 Task: Find connections with filter location Tavernes de la Valldigna with filter topic #Managementconsultingwith filter profile language French with filter current company V-Guard with filter school St Joseph's College of Commerce (Autonomous) with filter industry Telecommunications Carriers with filter service category Print Design with filter keywords title Artificial Intelligence Engineer
Action: Mouse moved to (480, 63)
Screenshot: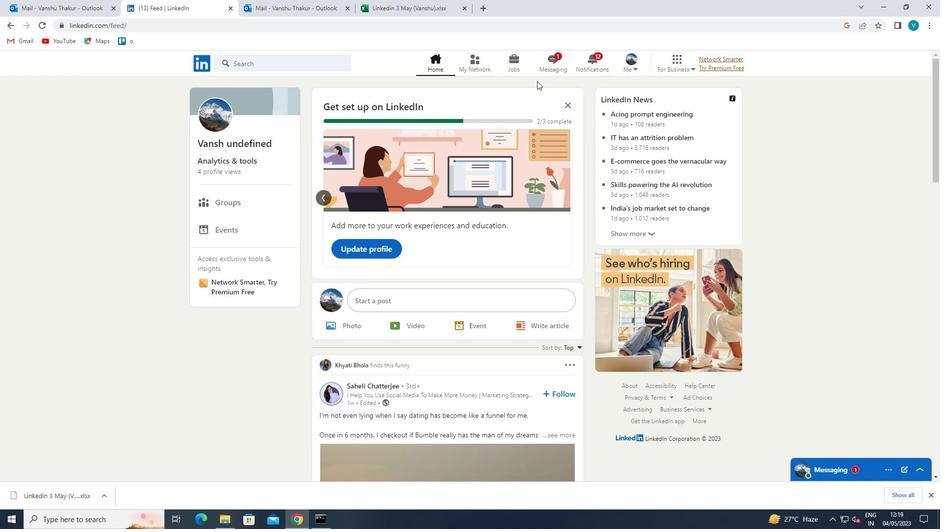 
Action: Mouse pressed left at (480, 63)
Screenshot: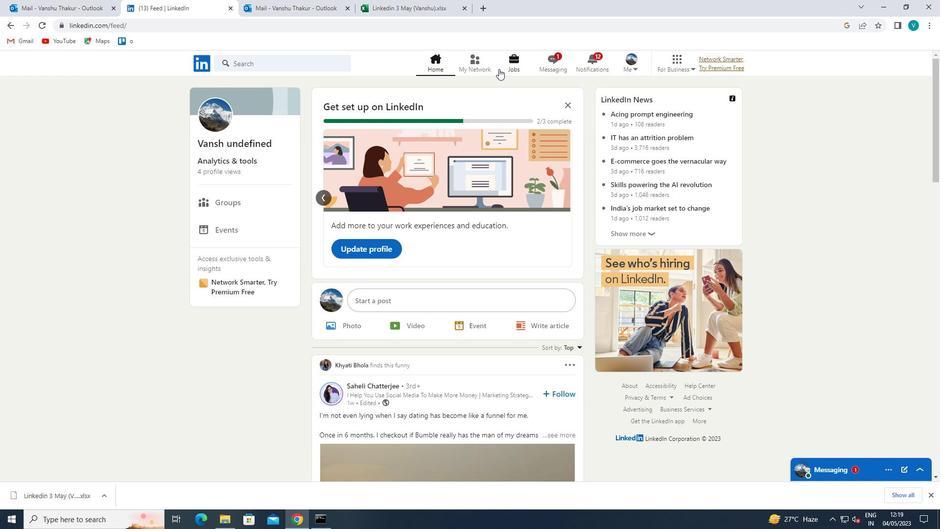 
Action: Mouse moved to (298, 123)
Screenshot: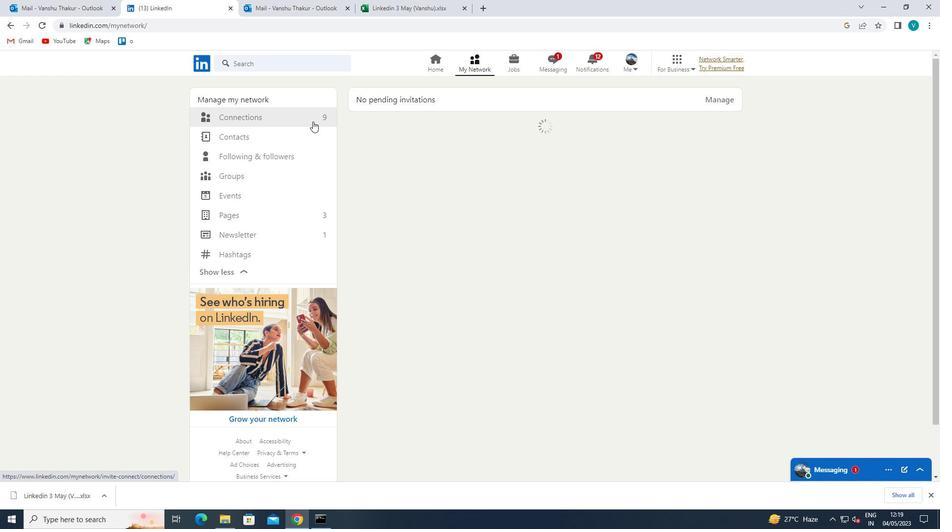 
Action: Mouse pressed left at (298, 123)
Screenshot: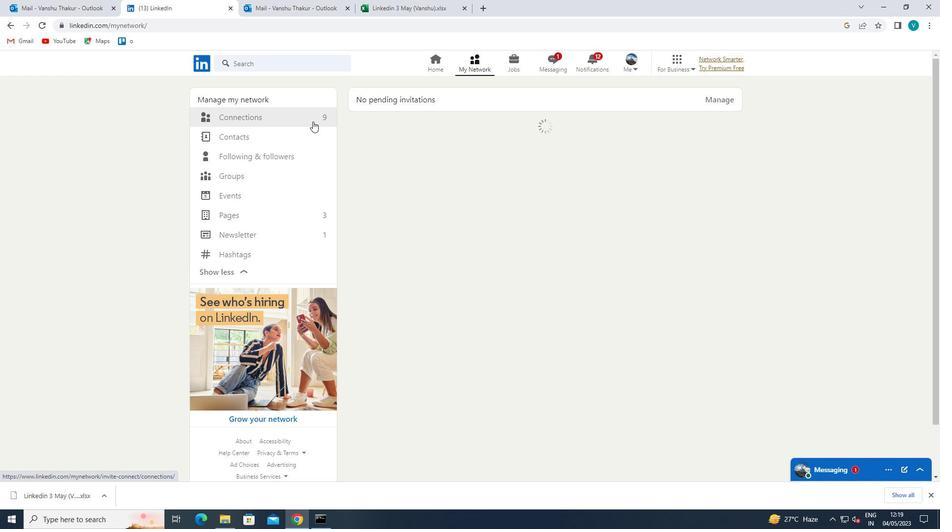 
Action: Mouse moved to (288, 123)
Screenshot: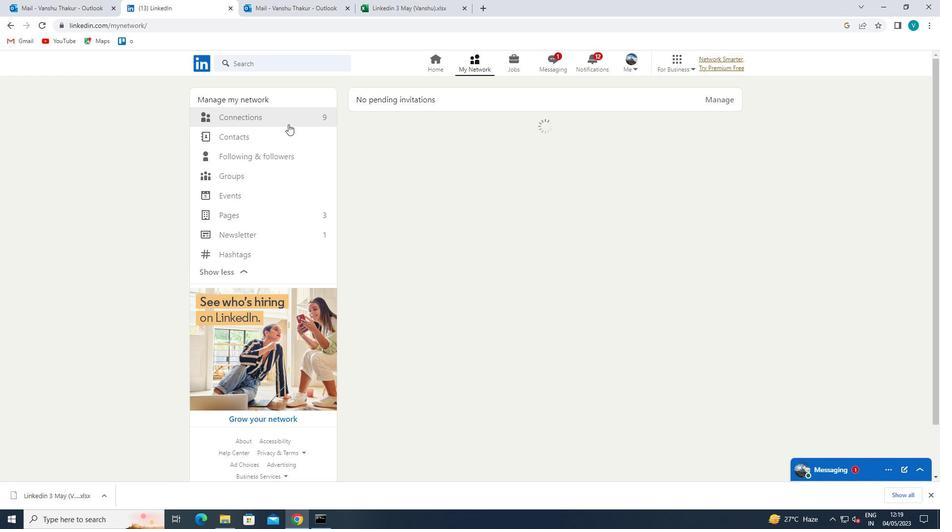 
Action: Mouse pressed left at (288, 123)
Screenshot: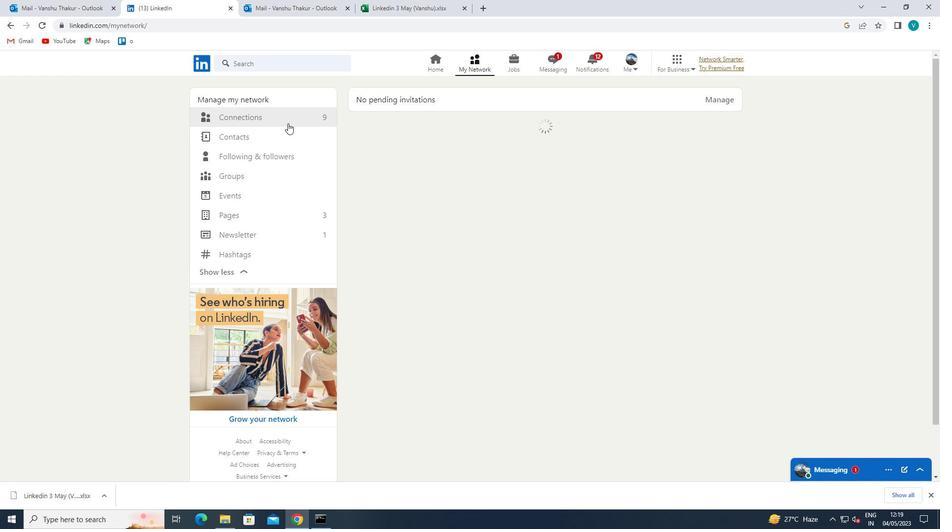 
Action: Mouse moved to (282, 119)
Screenshot: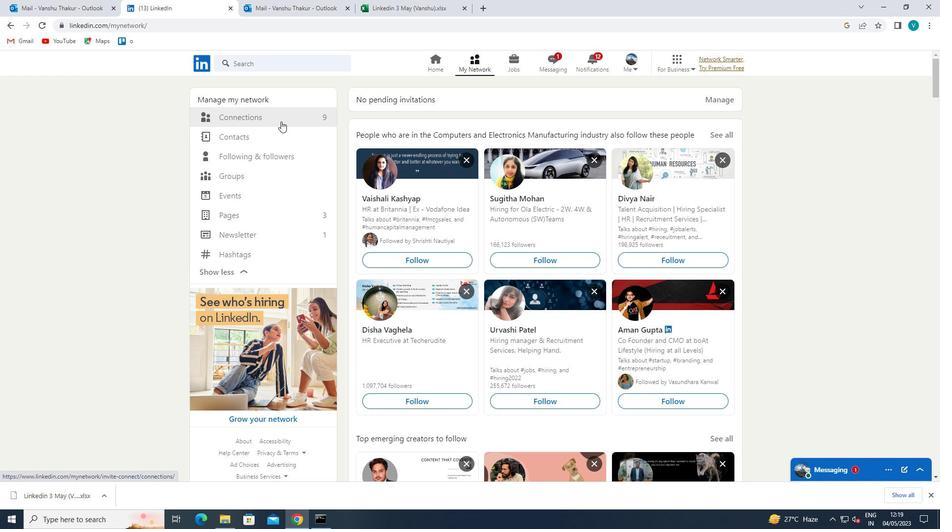 
Action: Mouse pressed left at (282, 119)
Screenshot: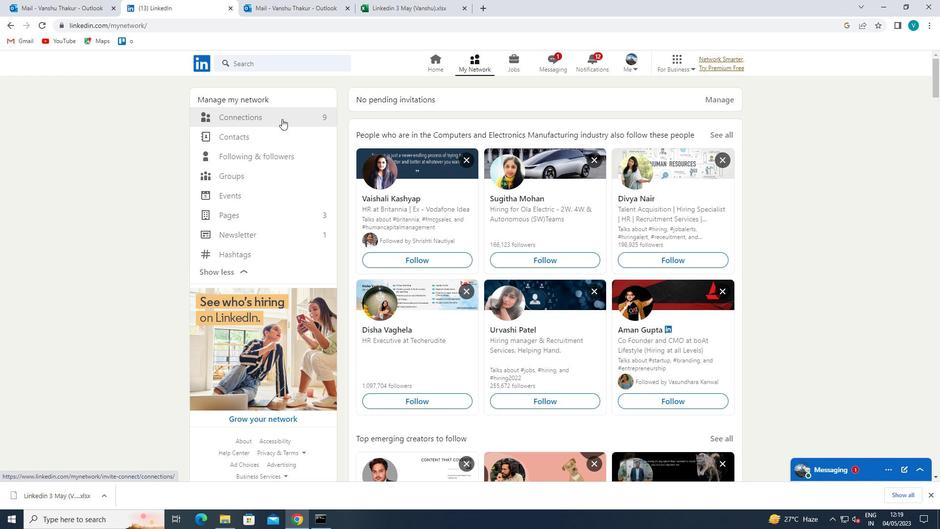 
Action: Mouse moved to (542, 111)
Screenshot: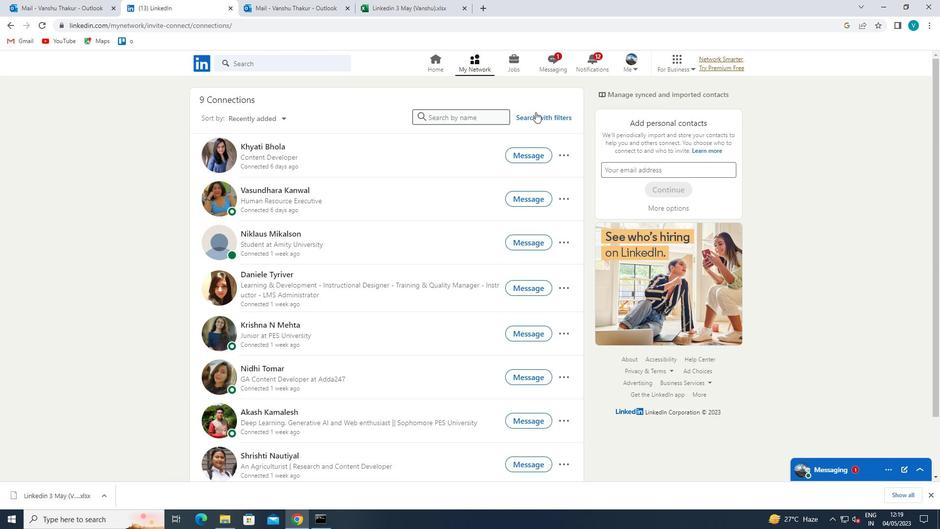 
Action: Mouse pressed left at (542, 111)
Screenshot: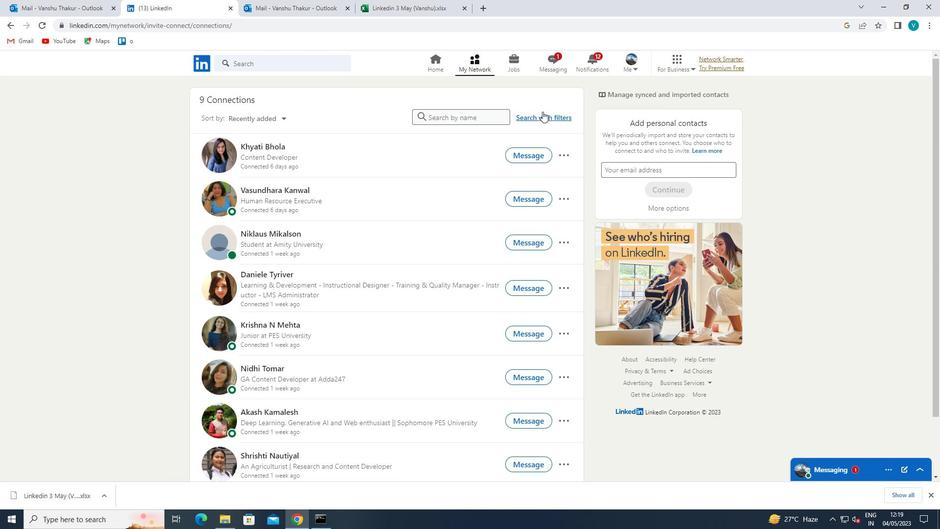 
Action: Mouse moved to (545, 114)
Screenshot: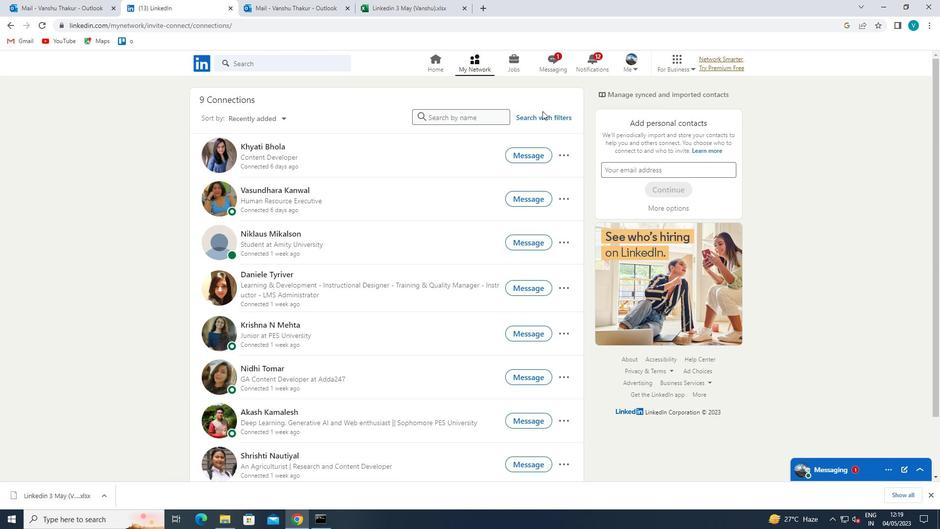 
Action: Mouse pressed left at (545, 114)
Screenshot: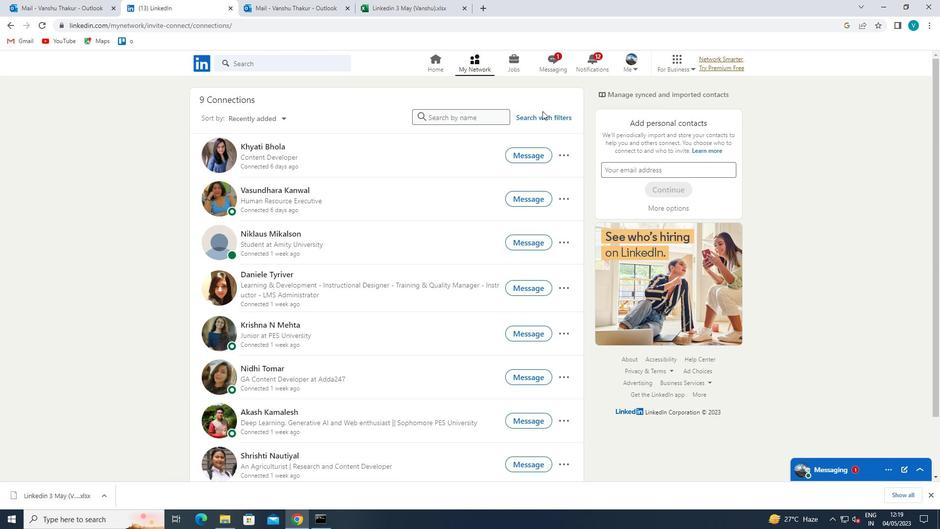
Action: Mouse moved to (479, 89)
Screenshot: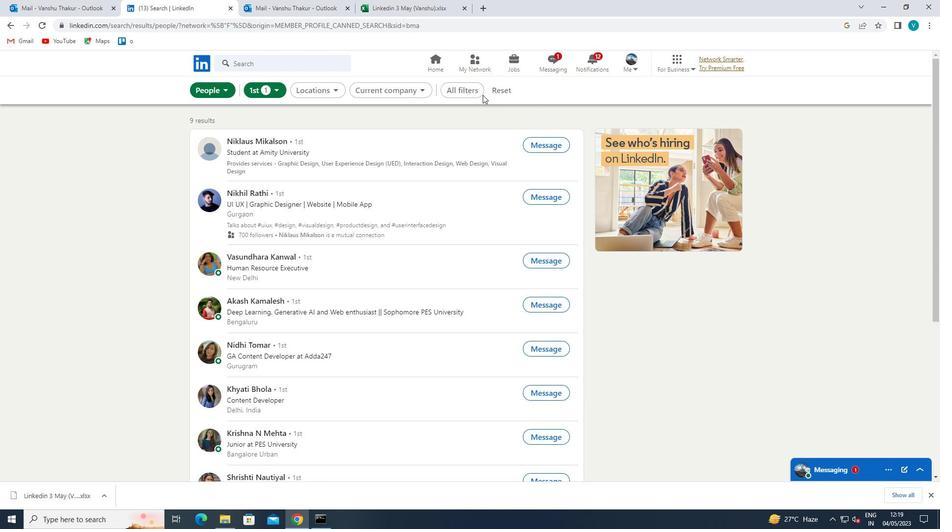 
Action: Mouse pressed left at (479, 89)
Screenshot: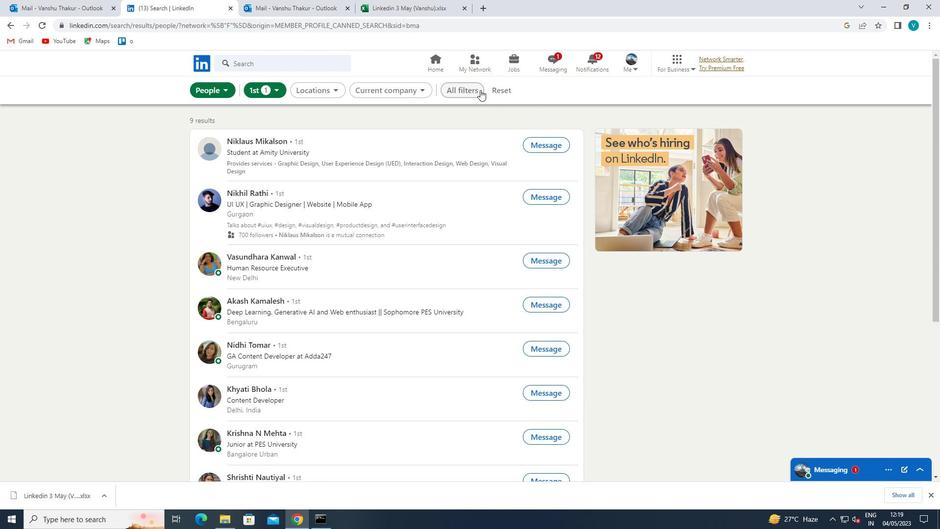 
Action: Mouse moved to (782, 227)
Screenshot: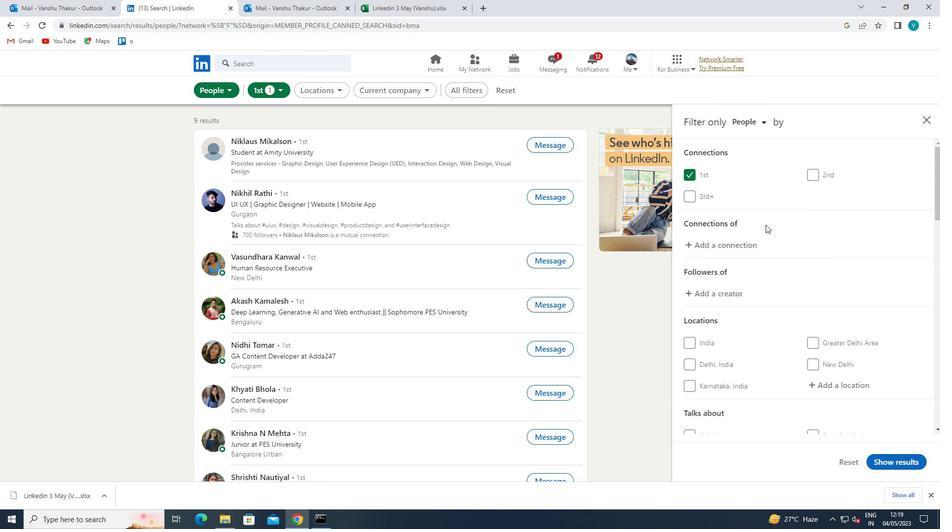 
Action: Mouse scrolled (782, 227) with delta (0, 0)
Screenshot: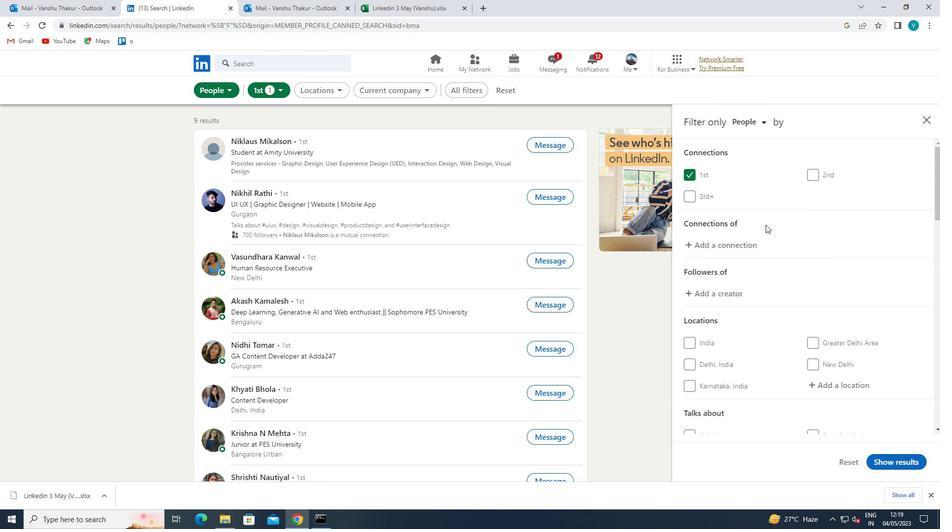 
Action: Mouse moved to (782, 228)
Screenshot: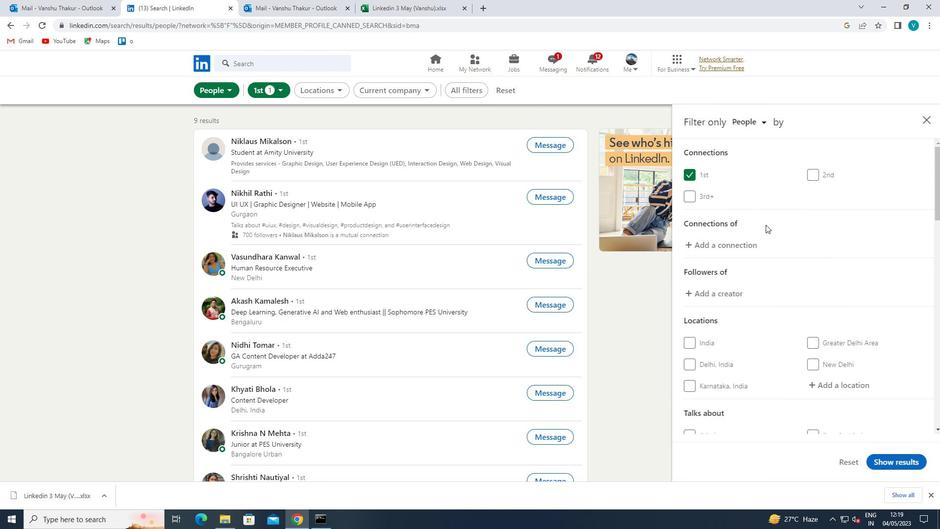 
Action: Mouse scrolled (782, 227) with delta (0, 0)
Screenshot: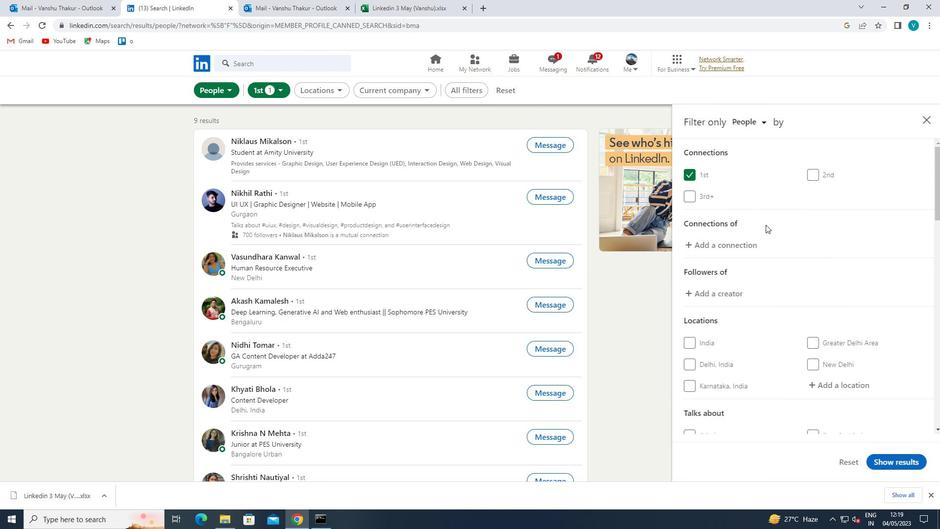 
Action: Mouse moved to (839, 287)
Screenshot: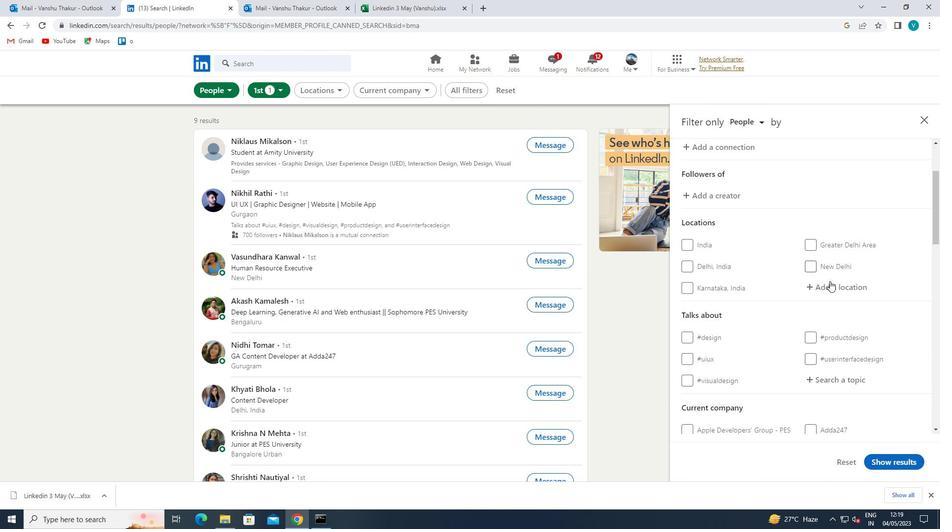 
Action: Mouse pressed left at (839, 287)
Screenshot: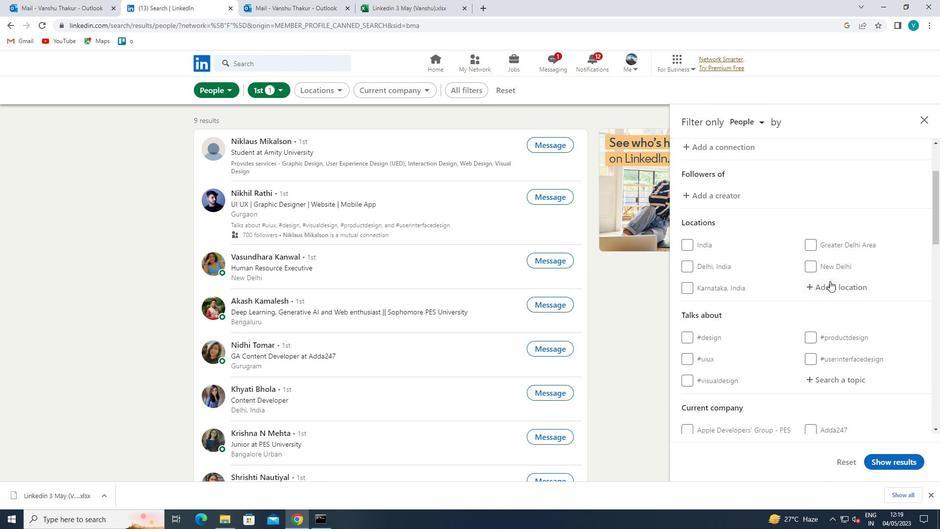 
Action: Mouse moved to (802, 286)
Screenshot: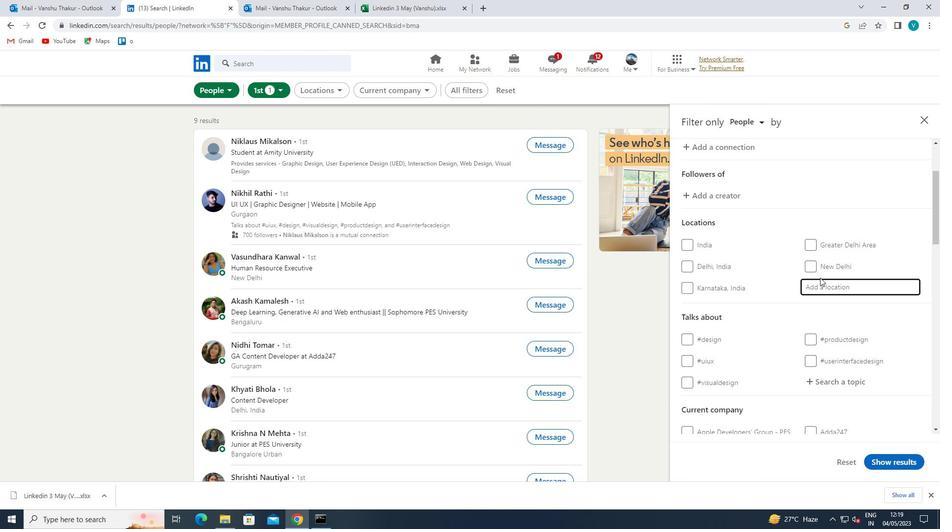 
Action: Key pressed <Key.shift>TAVERNES
Screenshot: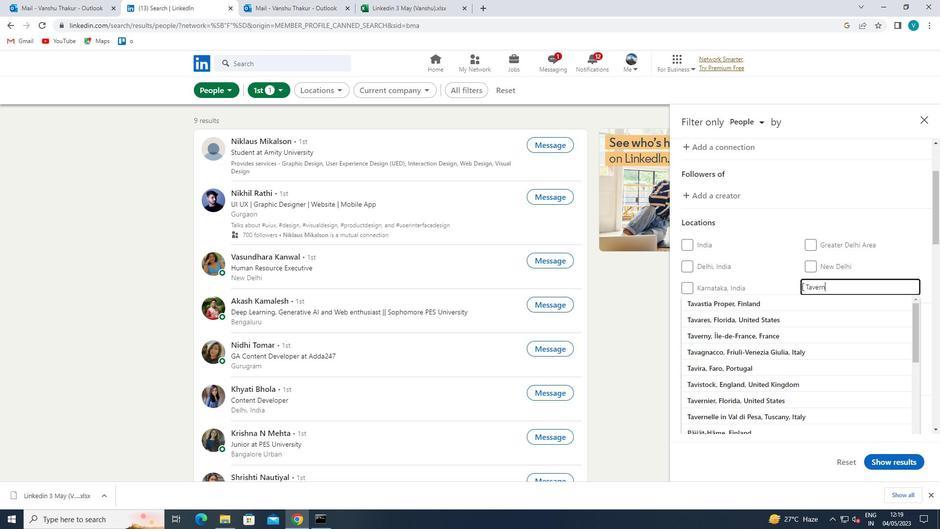 
Action: Mouse moved to (801, 286)
Screenshot: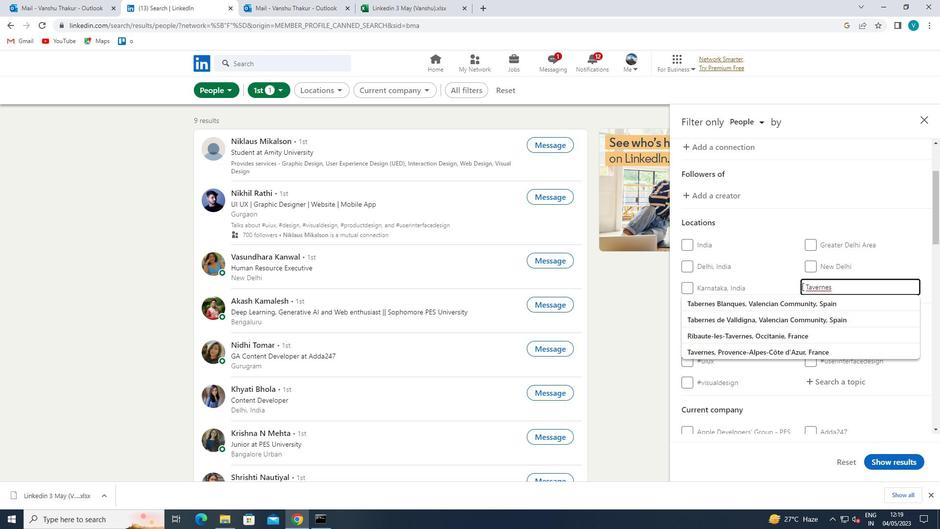 
Action: Key pressed <Key.space>DE<Key.space>LA<Key.space>
Screenshot: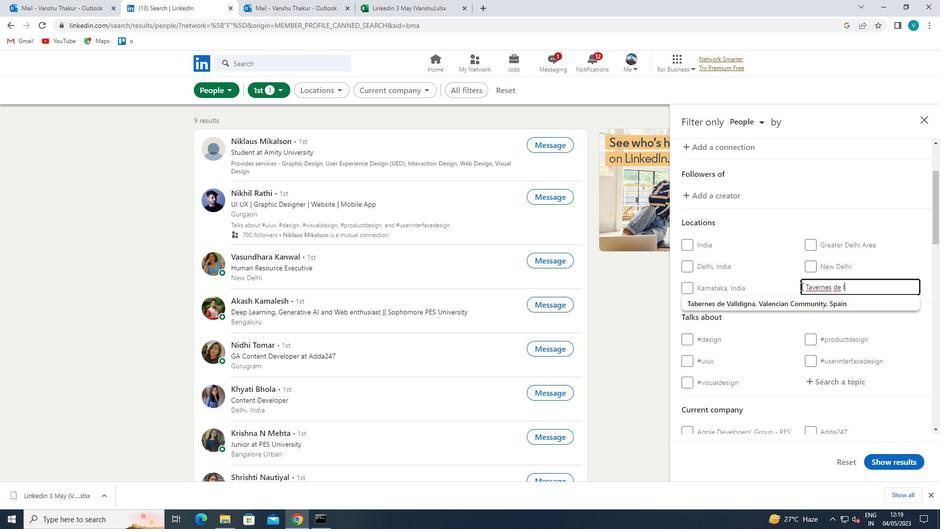 
Action: Mouse moved to (840, 303)
Screenshot: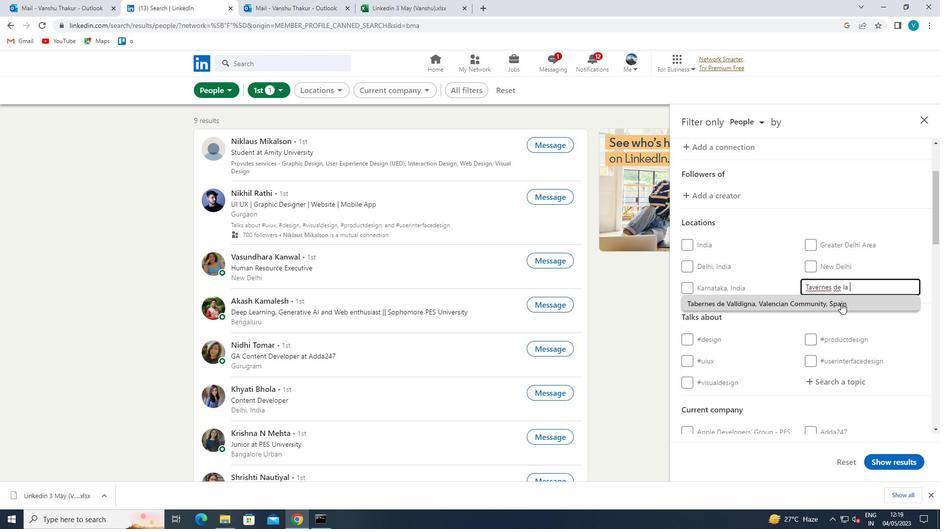
Action: Mouse pressed left at (840, 303)
Screenshot: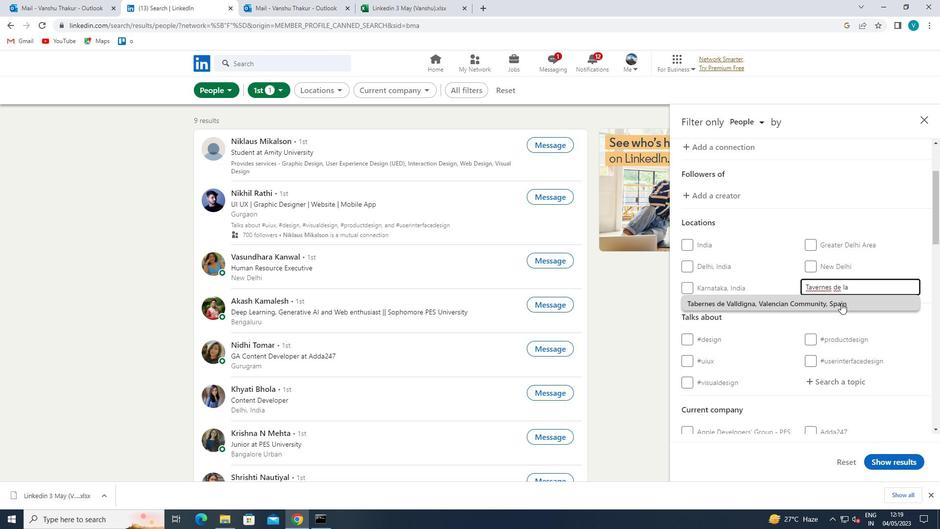 
Action: Mouse moved to (839, 302)
Screenshot: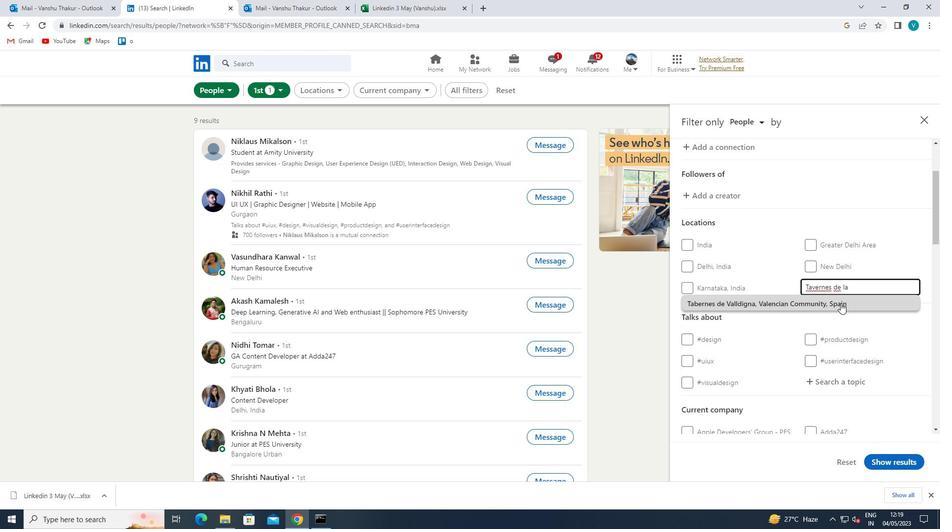 
Action: Mouse scrolled (839, 302) with delta (0, 0)
Screenshot: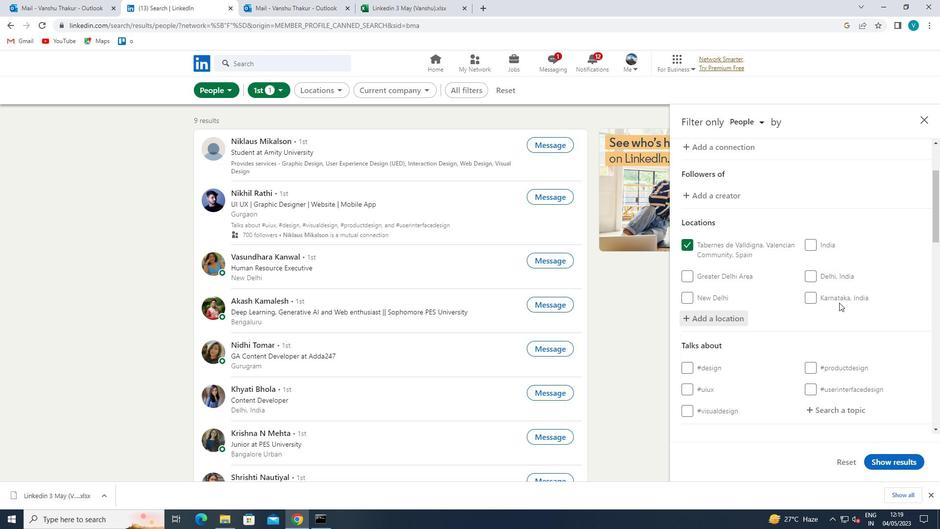 
Action: Mouse scrolled (839, 302) with delta (0, 0)
Screenshot: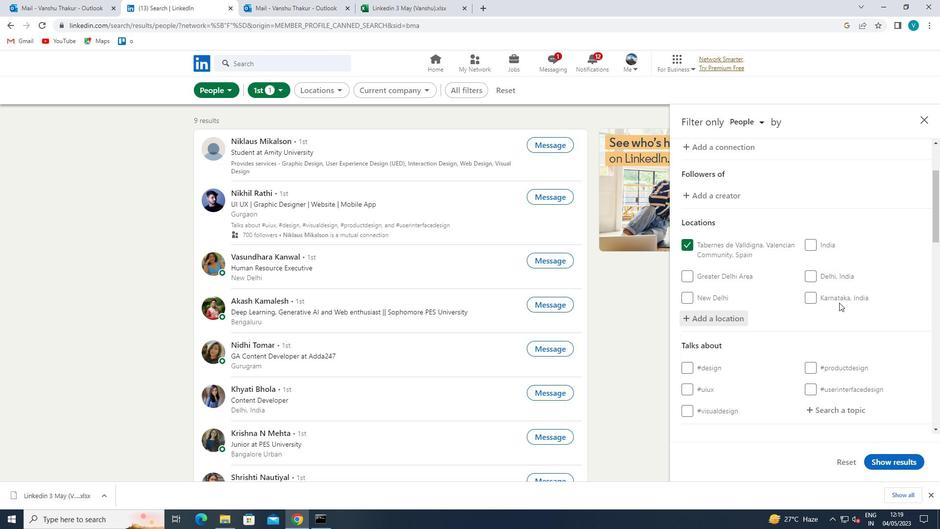 
Action: Mouse moved to (837, 307)
Screenshot: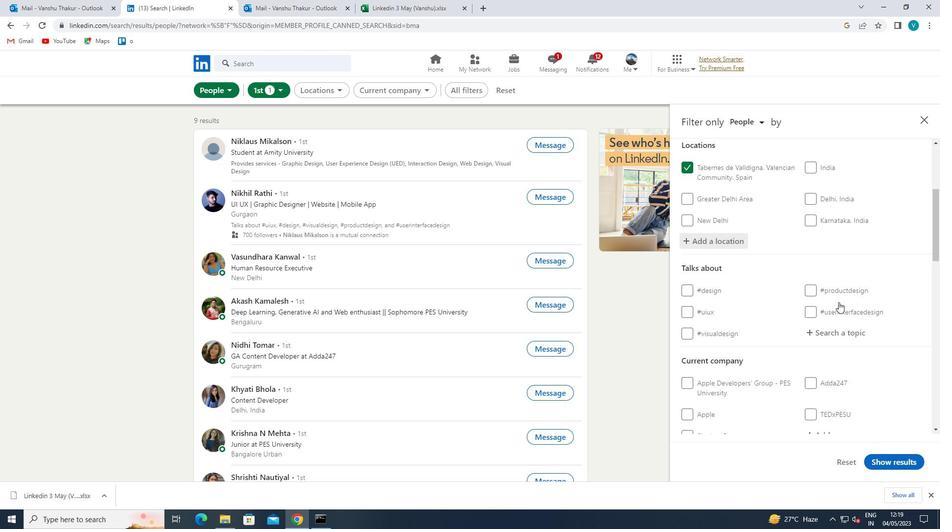 
Action: Mouse pressed left at (837, 307)
Screenshot: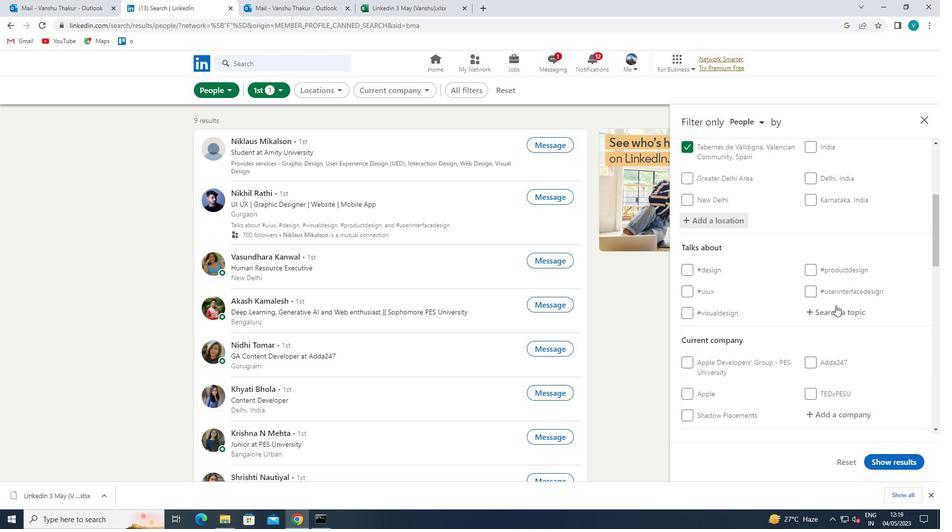 
Action: Key pressed MANAGEMENT<Key.space><Key.backspace>
Screenshot: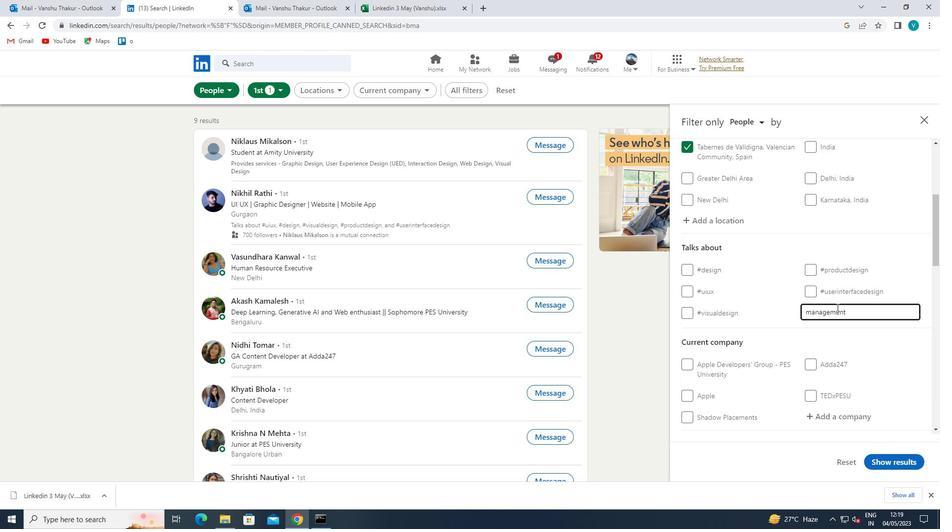 
Action: Mouse moved to (814, 346)
Screenshot: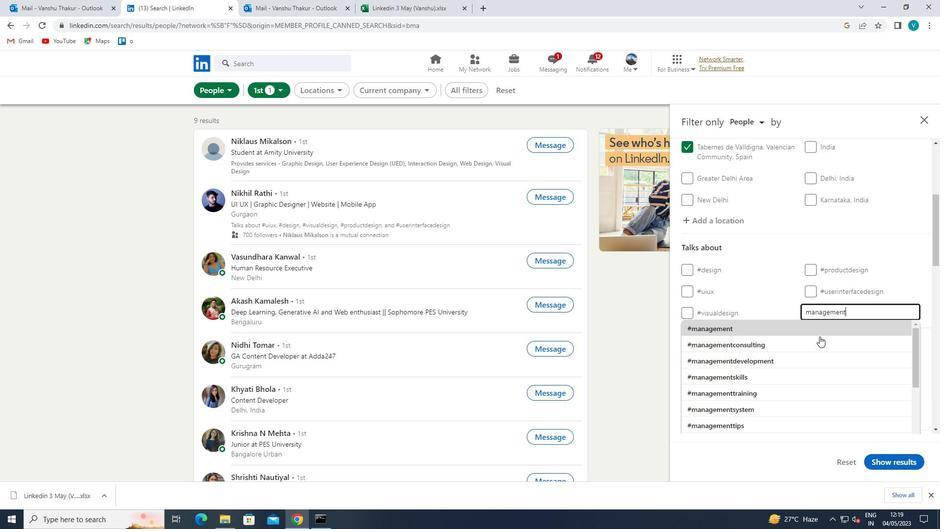 
Action: Mouse pressed left at (814, 346)
Screenshot: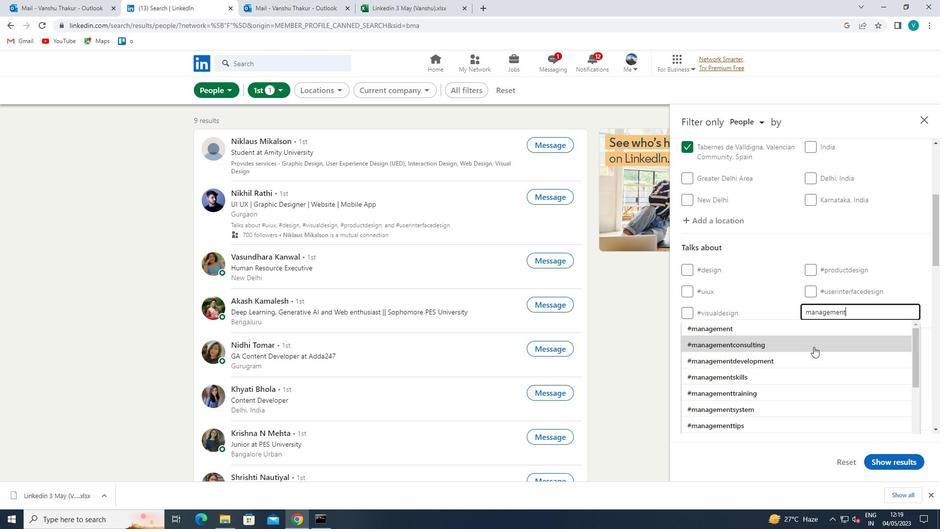 
Action: Mouse scrolled (814, 346) with delta (0, 0)
Screenshot: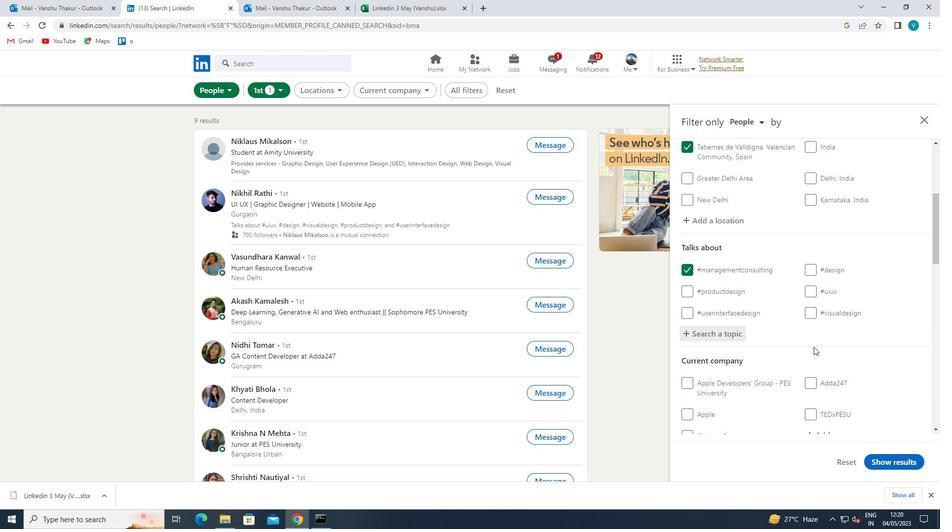 
Action: Mouse scrolled (814, 346) with delta (0, 0)
Screenshot: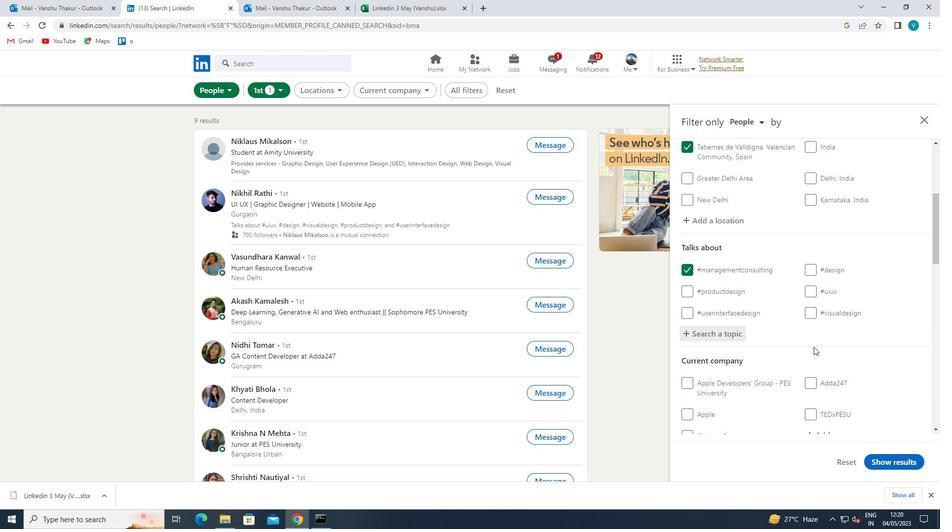 
Action: Mouse moved to (825, 340)
Screenshot: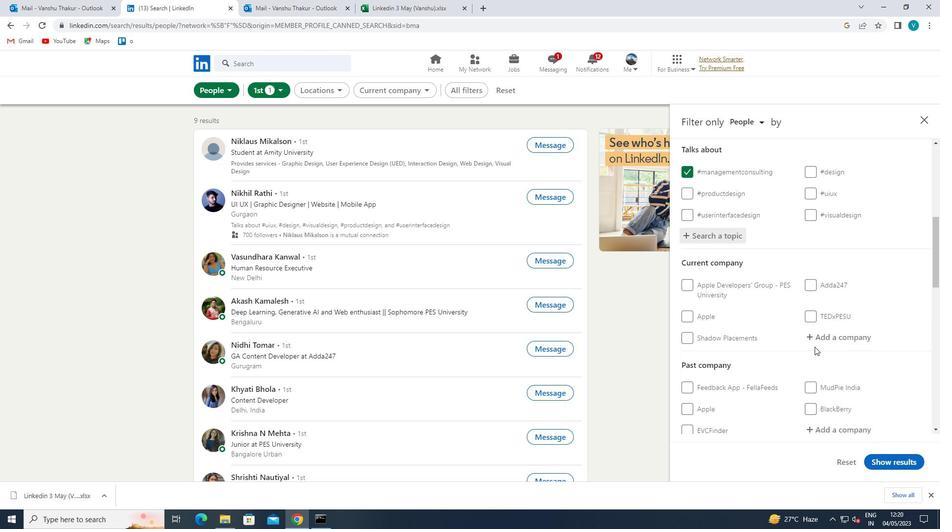 
Action: Mouse pressed left at (825, 340)
Screenshot: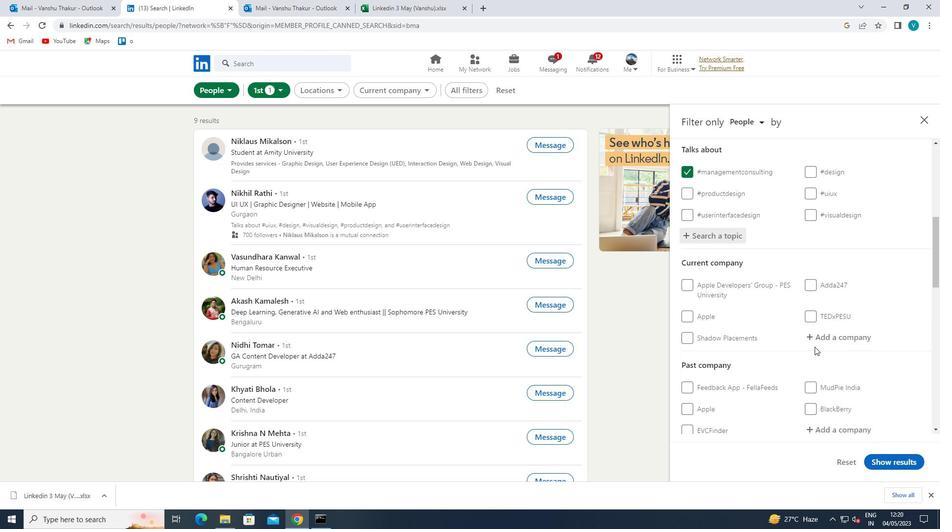 
Action: Key pressed <Key.shift>V-<Key.shift>GUARD
Screenshot: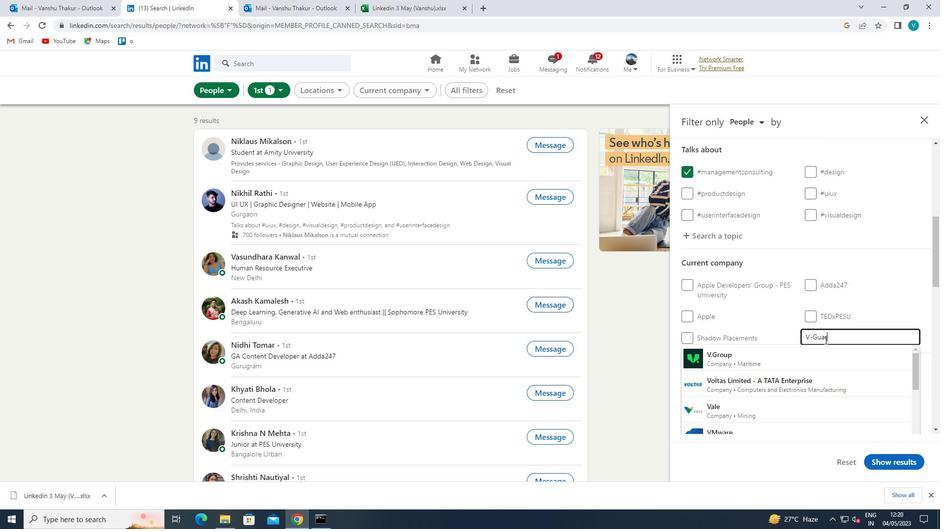 
Action: Mouse moved to (818, 350)
Screenshot: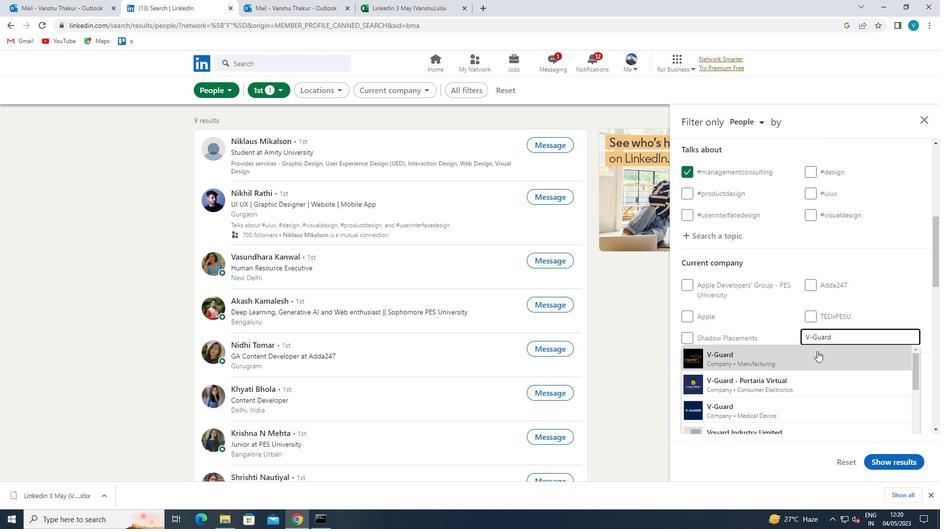 
Action: Mouse pressed left at (818, 350)
Screenshot: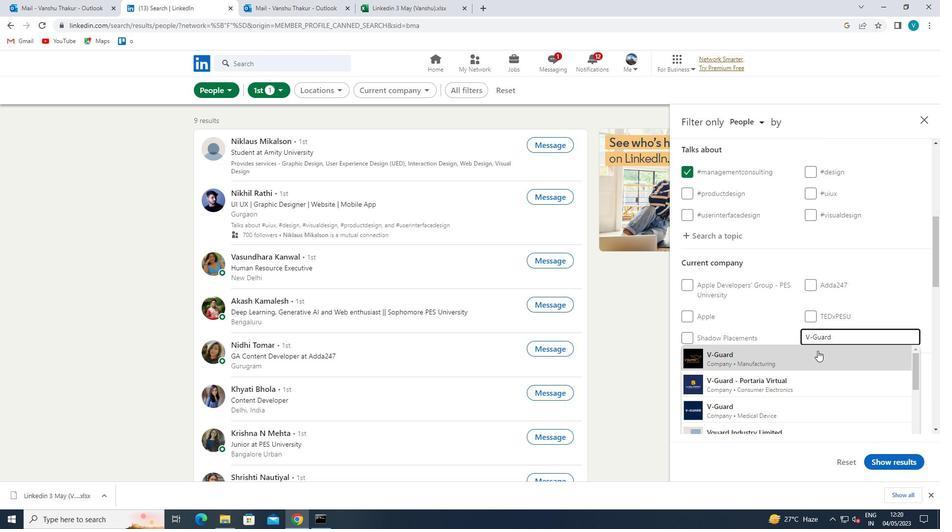 
Action: Mouse moved to (819, 350)
Screenshot: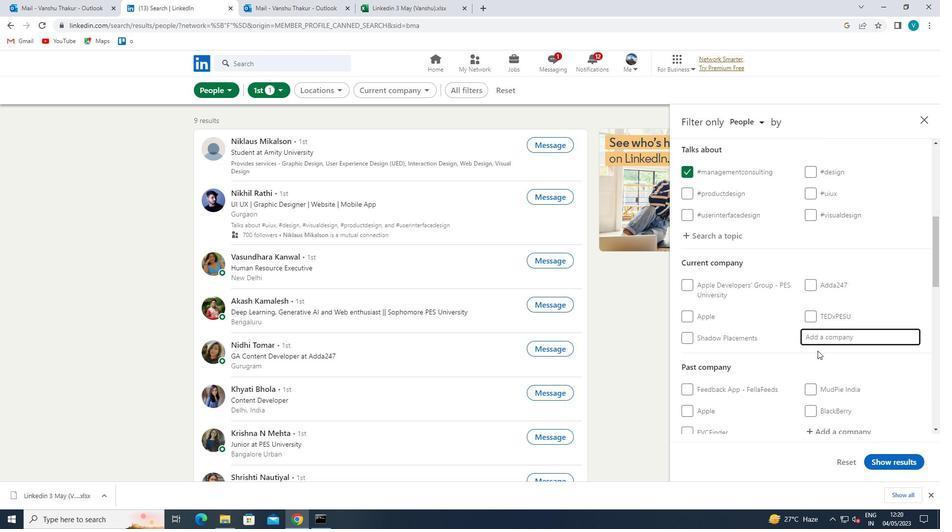 
Action: Mouse scrolled (819, 349) with delta (0, 0)
Screenshot: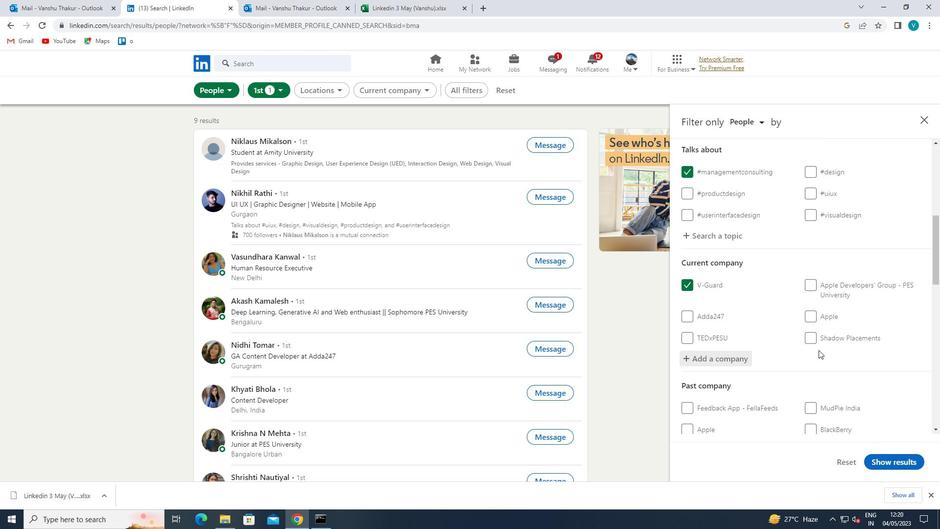 
Action: Mouse scrolled (819, 349) with delta (0, 0)
Screenshot: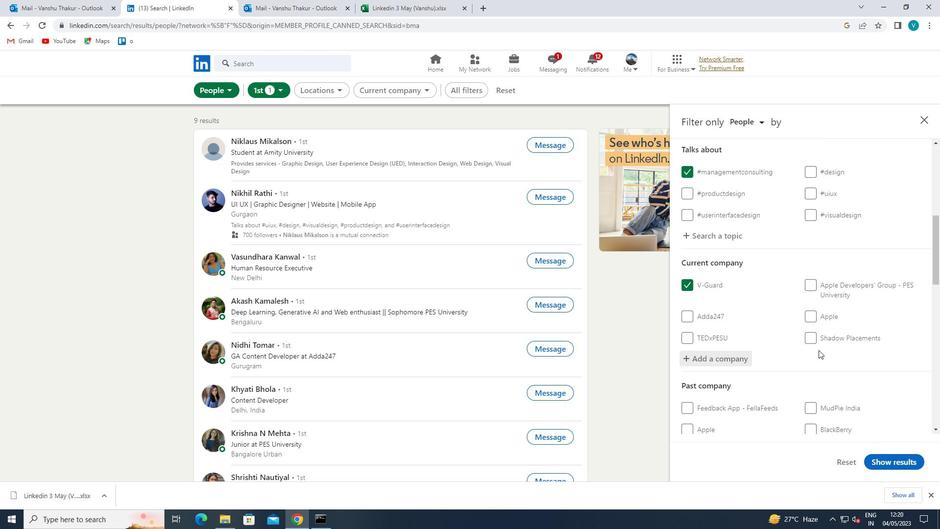 
Action: Mouse scrolled (819, 349) with delta (0, 0)
Screenshot: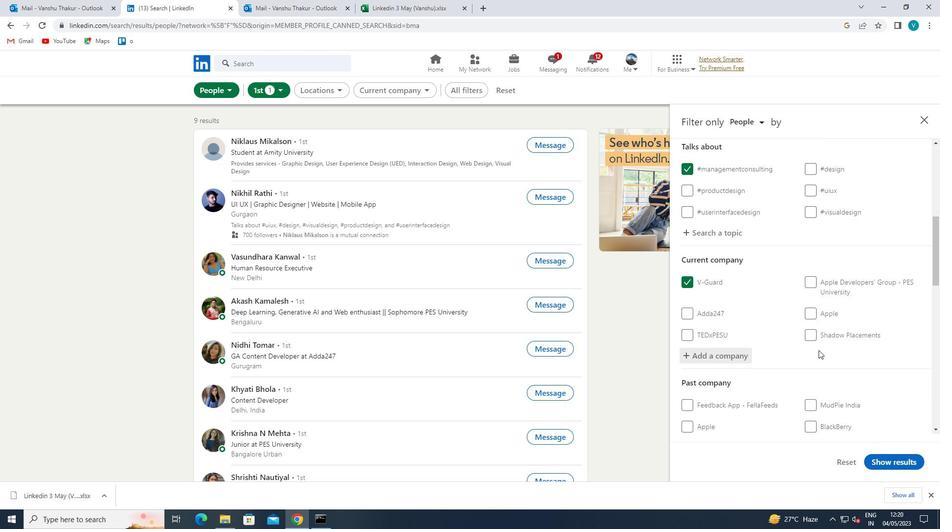 
Action: Mouse scrolled (819, 349) with delta (0, 0)
Screenshot: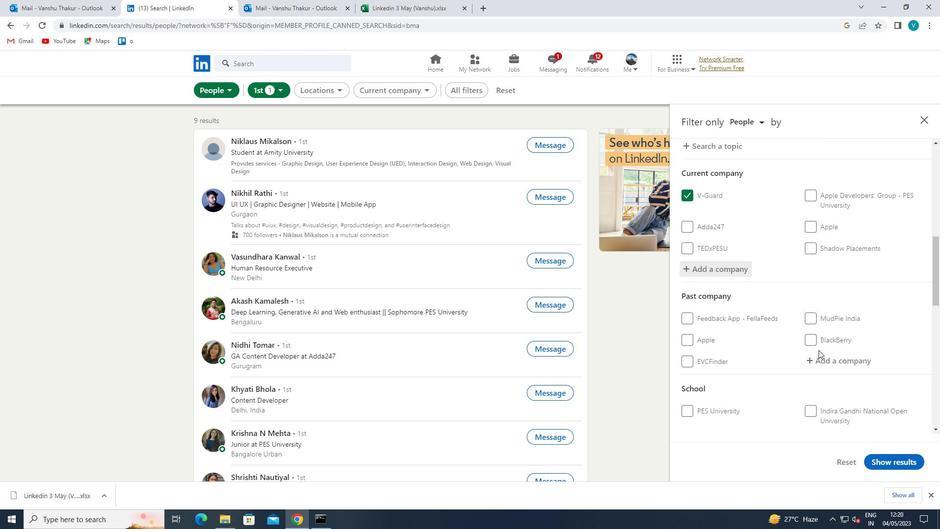 
Action: Mouse moved to (824, 375)
Screenshot: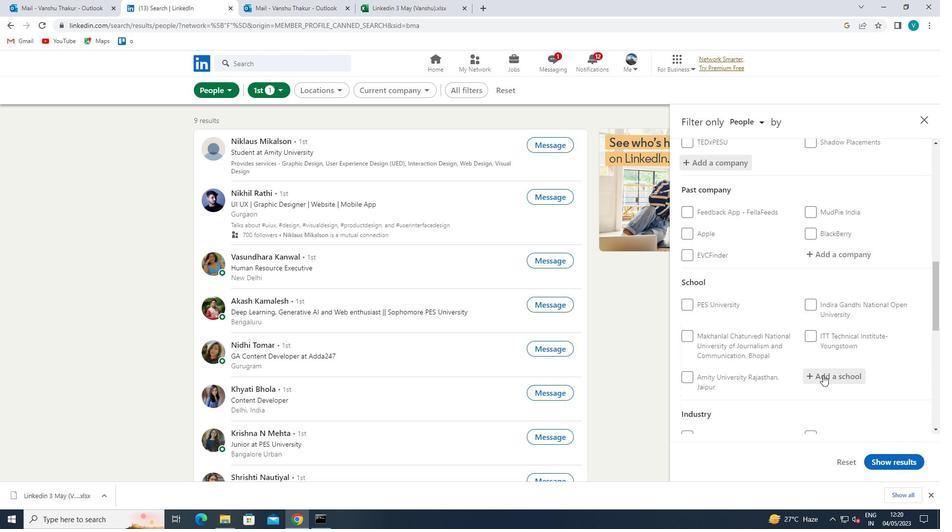 
Action: Mouse pressed left at (824, 375)
Screenshot: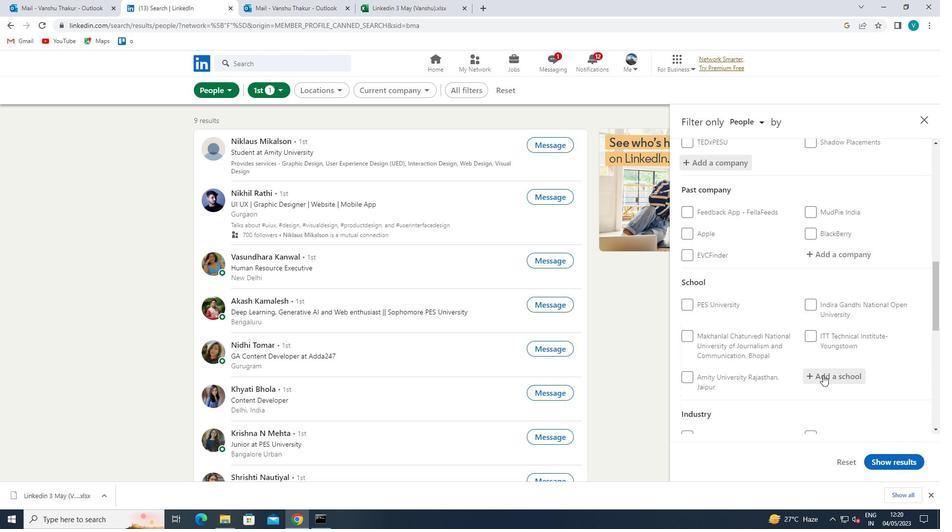 
Action: Mouse moved to (824, 374)
Screenshot: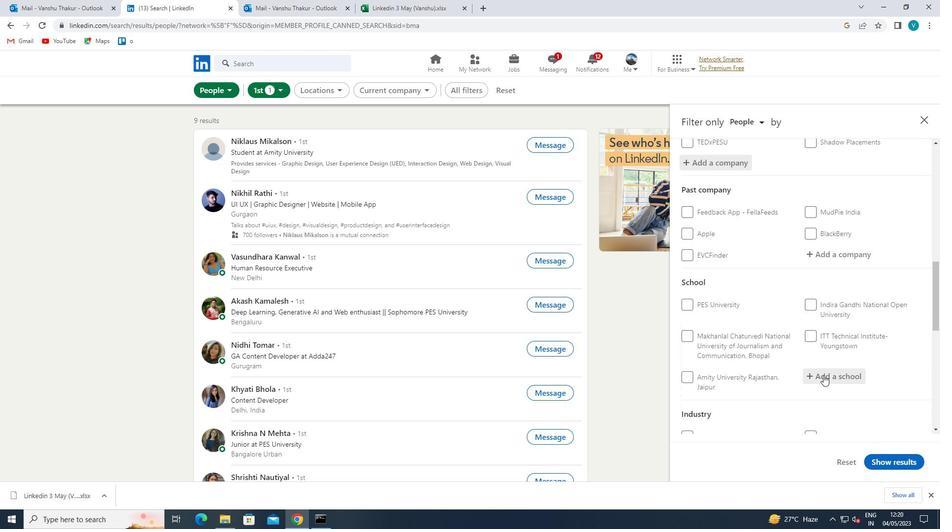 
Action: Key pressed <Key.shift>ST<Key.space><Key.shift>JOSEPH'S<Key.space><Key.shift>COLLEGE
Screenshot: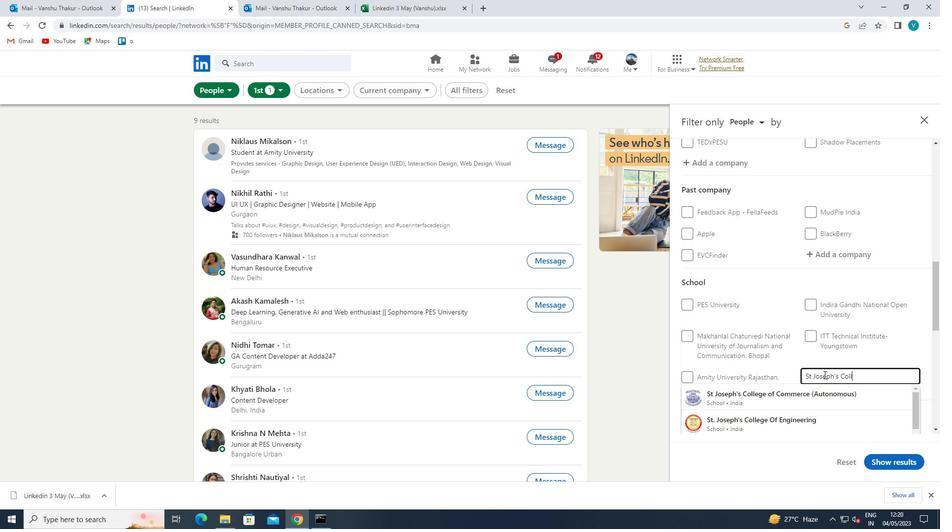 
Action: Mouse moved to (815, 419)
Screenshot: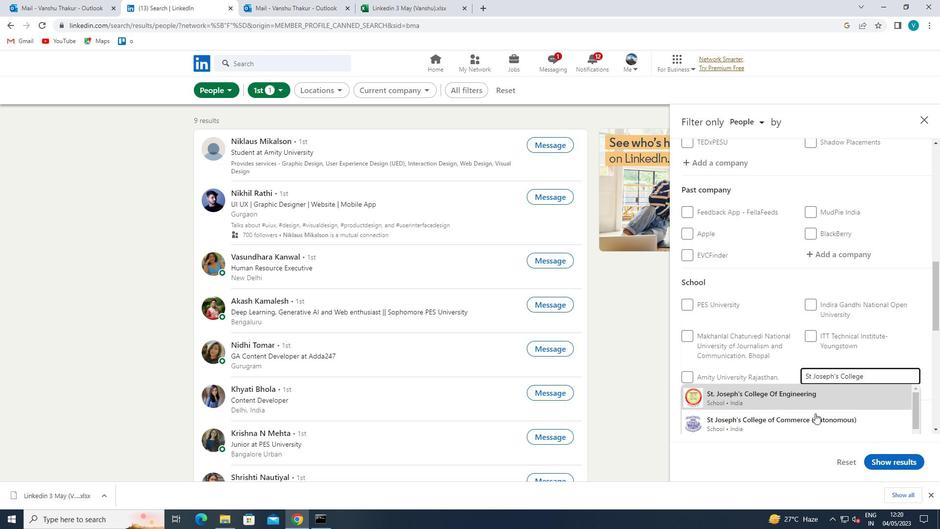 
Action: Mouse pressed left at (815, 419)
Screenshot: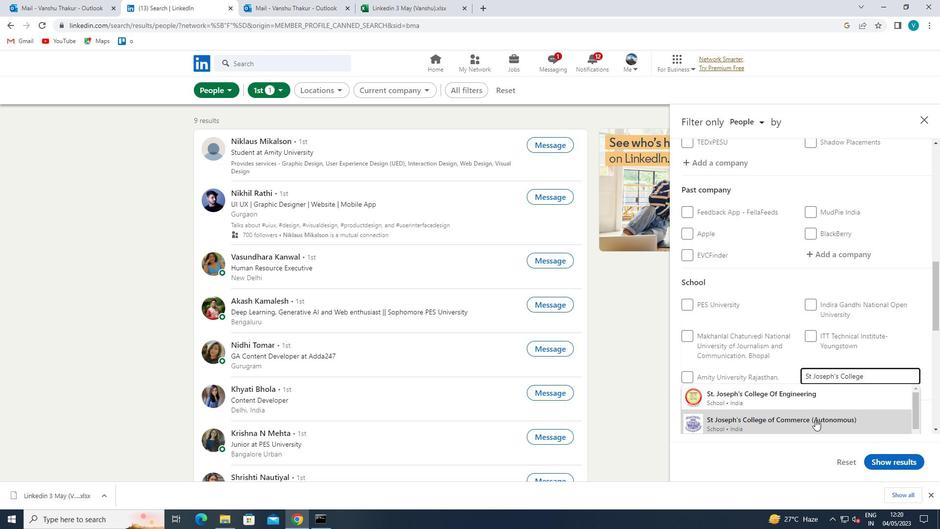
Action: Mouse moved to (809, 359)
Screenshot: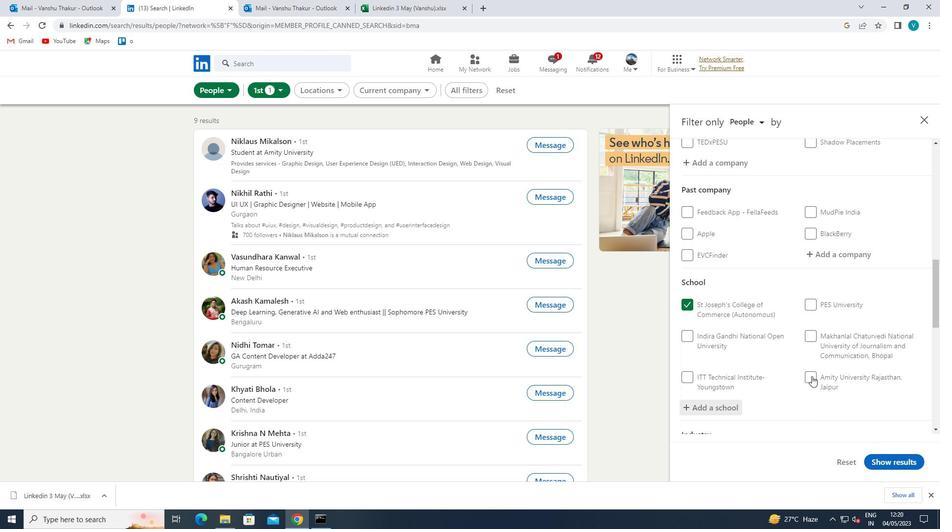 
Action: Mouse scrolled (809, 358) with delta (0, 0)
Screenshot: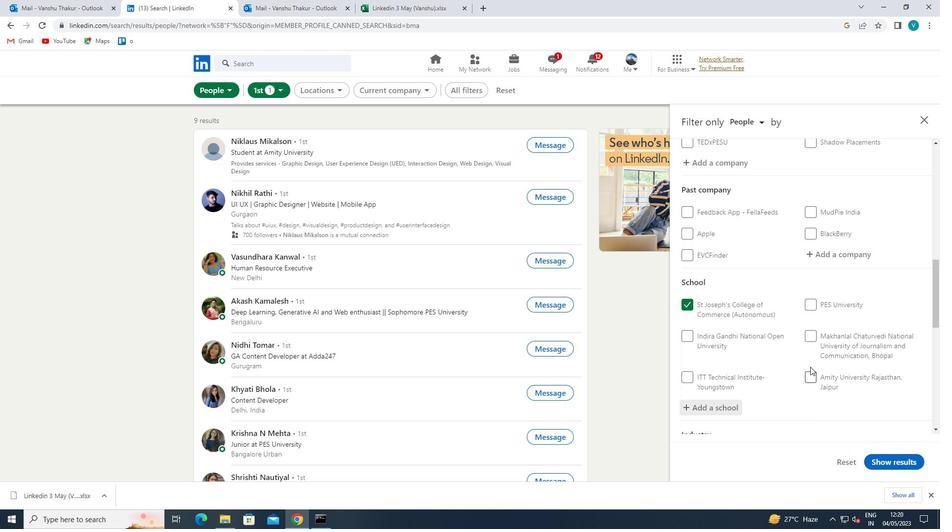 
Action: Mouse moved to (809, 358)
Screenshot: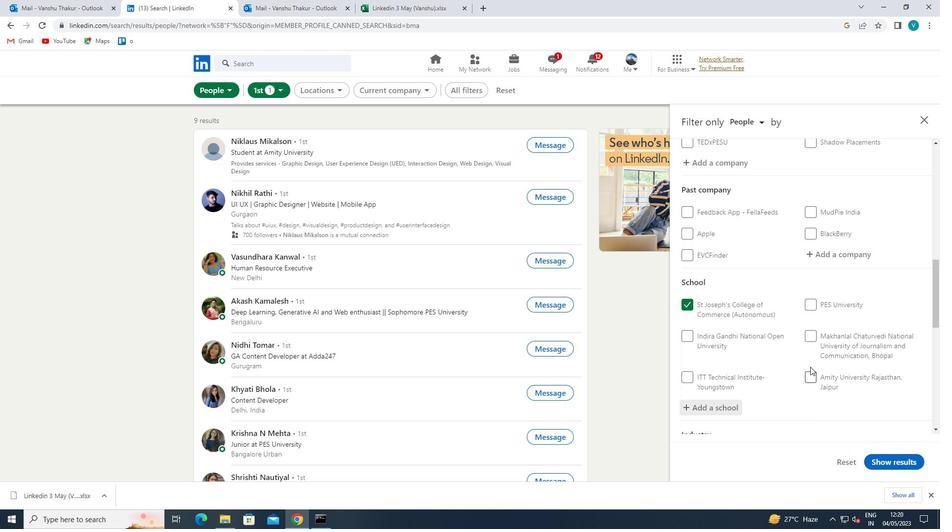 
Action: Mouse scrolled (809, 358) with delta (0, 0)
Screenshot: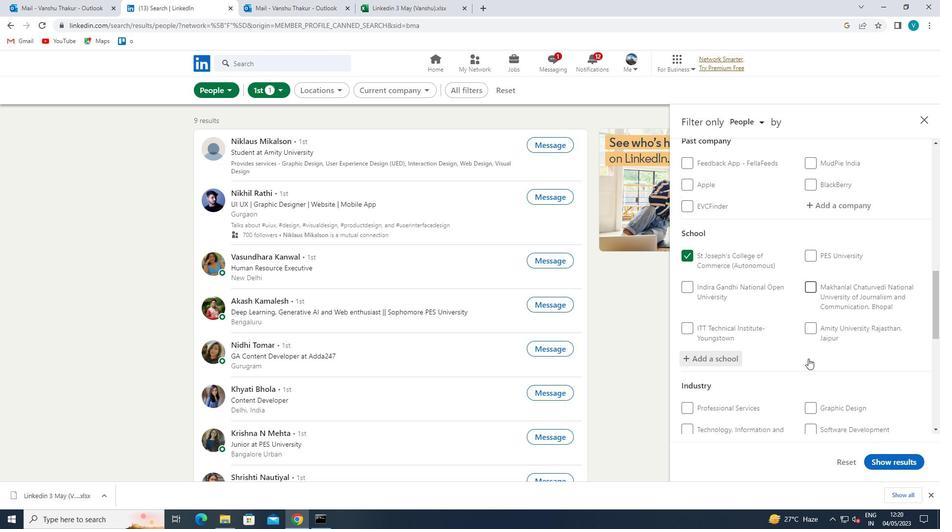 
Action: Mouse scrolled (809, 358) with delta (0, 0)
Screenshot: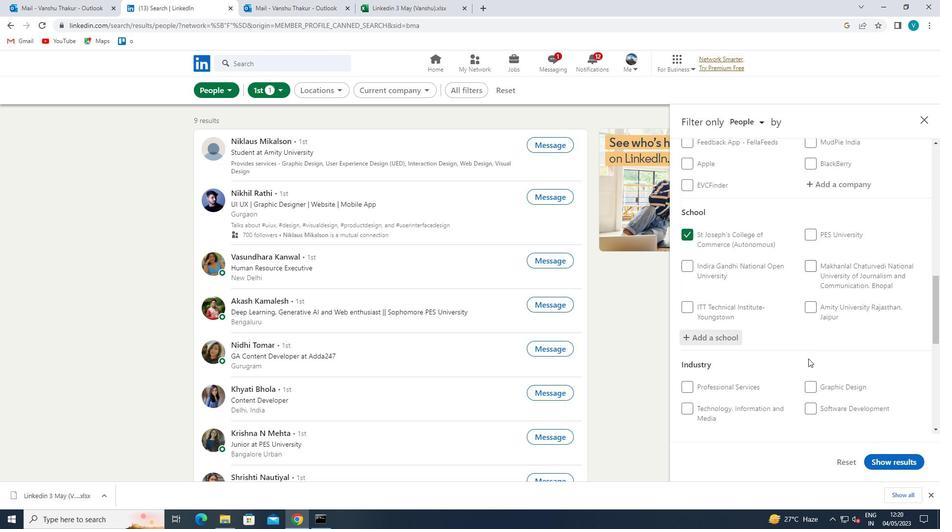 
Action: Mouse scrolled (809, 358) with delta (0, 0)
Screenshot: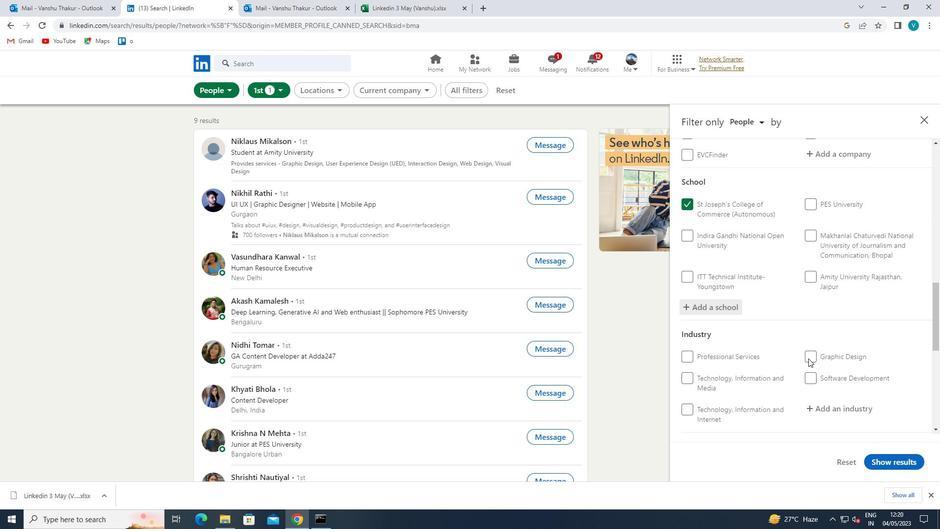 
Action: Mouse moved to (830, 310)
Screenshot: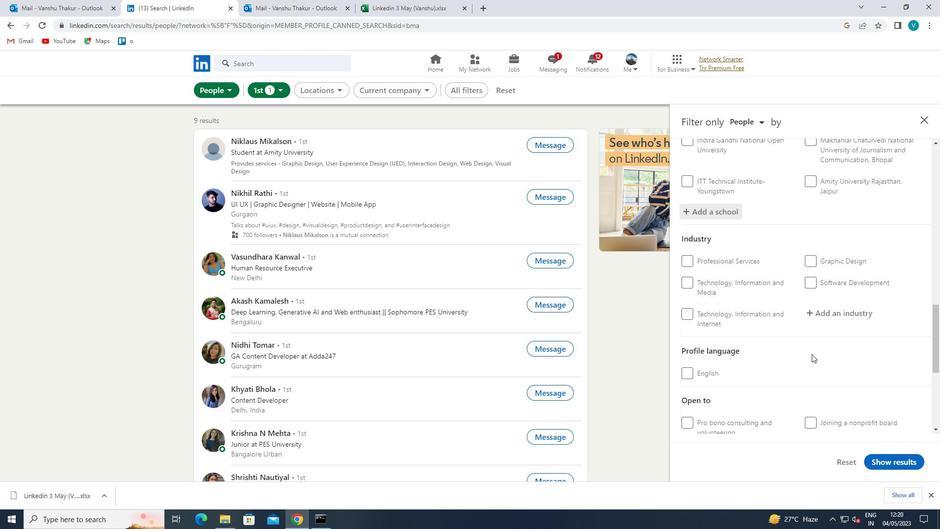 
Action: Mouse pressed left at (830, 310)
Screenshot: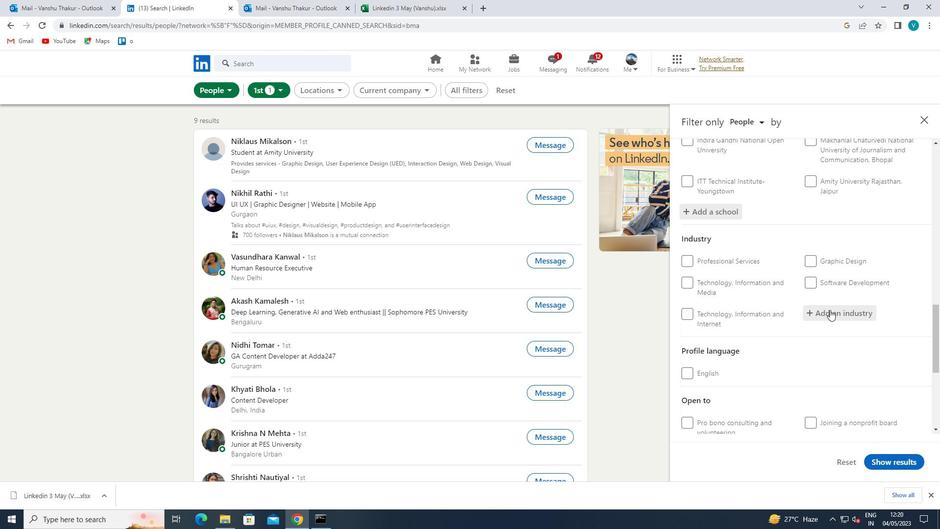 
Action: Key pressed <Key.shift>TELE
Screenshot: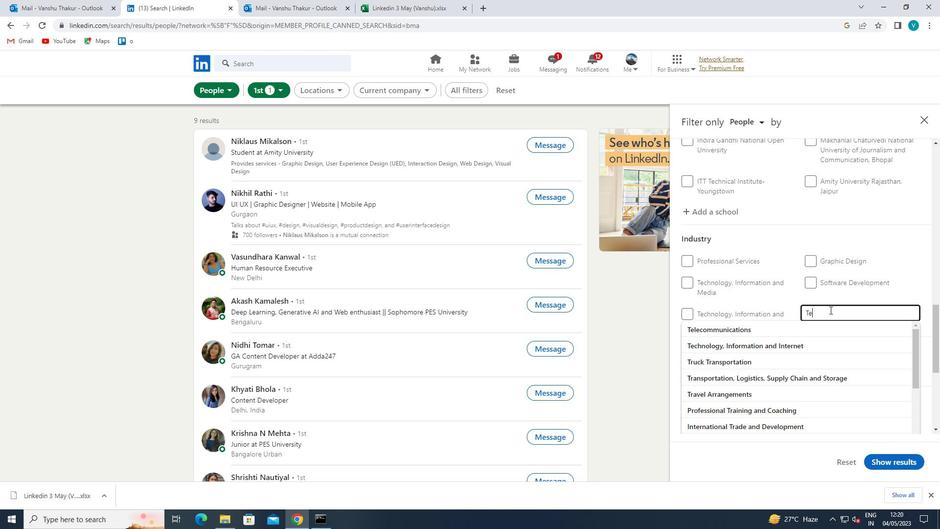 
Action: Mouse moved to (824, 324)
Screenshot: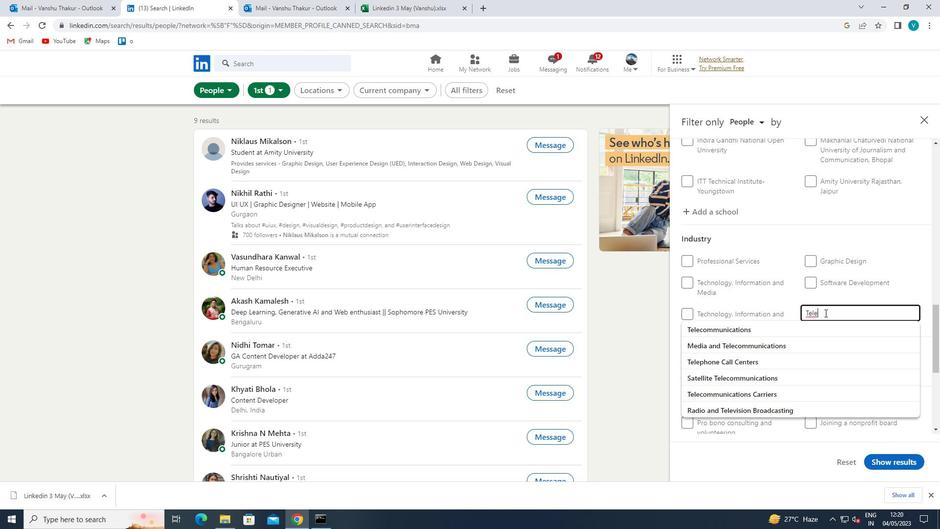 
Action: Mouse pressed left at (824, 324)
Screenshot: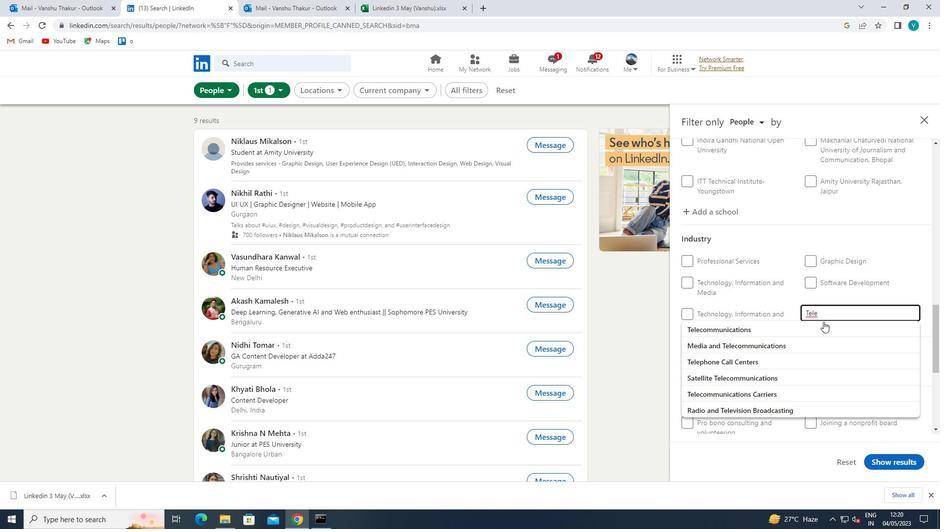 
Action: Mouse scrolled (824, 324) with delta (0, 0)
Screenshot: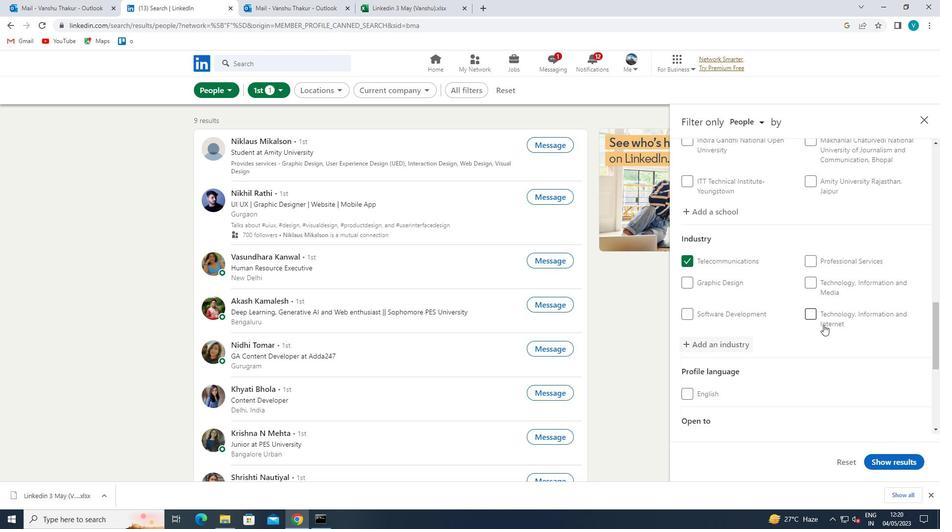 
Action: Mouse scrolled (824, 324) with delta (0, 0)
Screenshot: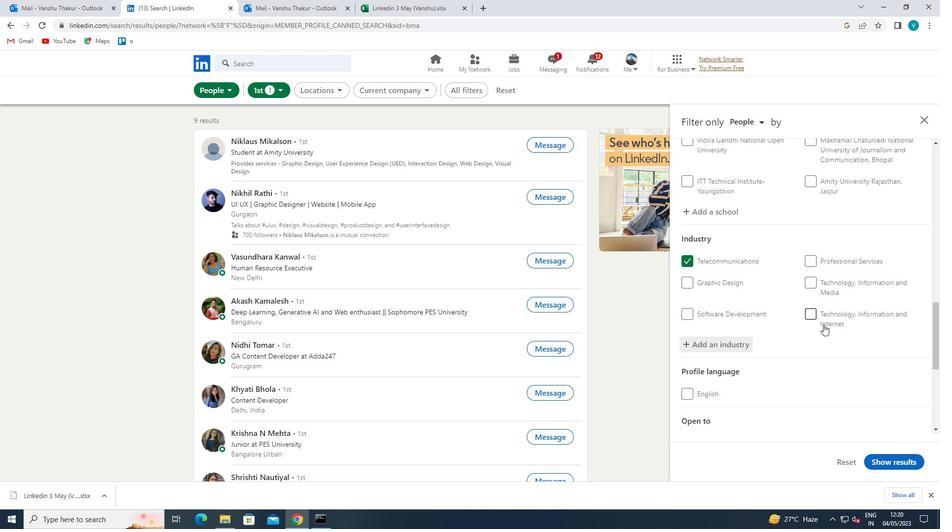 
Action: Mouse scrolled (824, 324) with delta (0, 0)
Screenshot: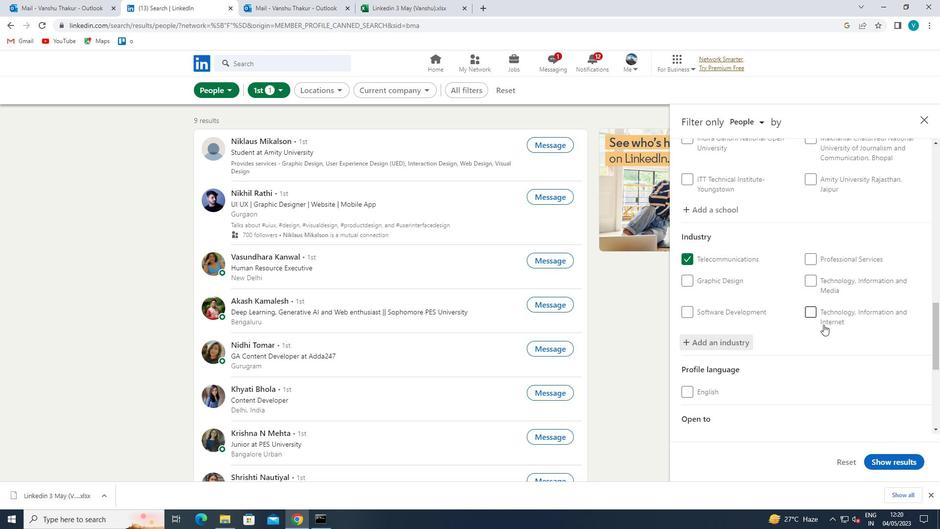 
Action: Mouse moved to (823, 325)
Screenshot: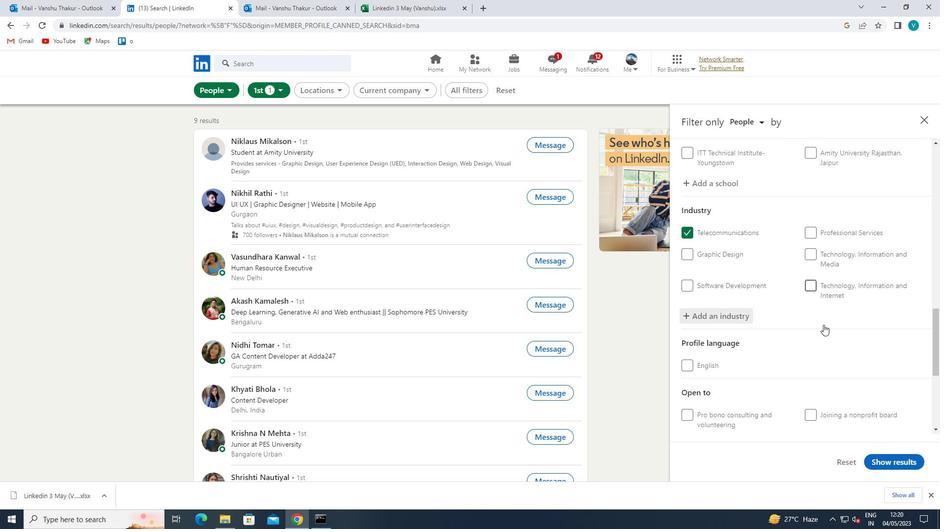 
Action: Mouse scrolled (823, 324) with delta (0, 0)
Screenshot: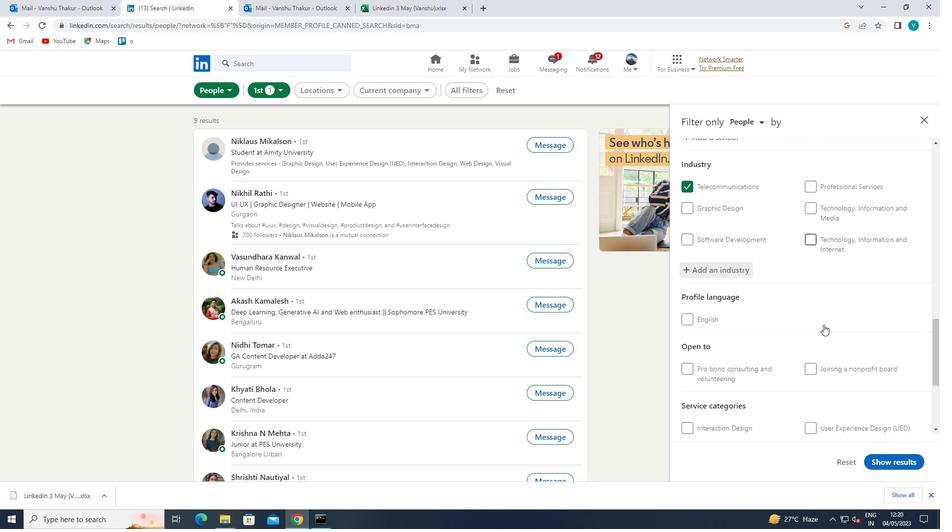 
Action: Mouse scrolled (823, 324) with delta (0, 0)
Screenshot: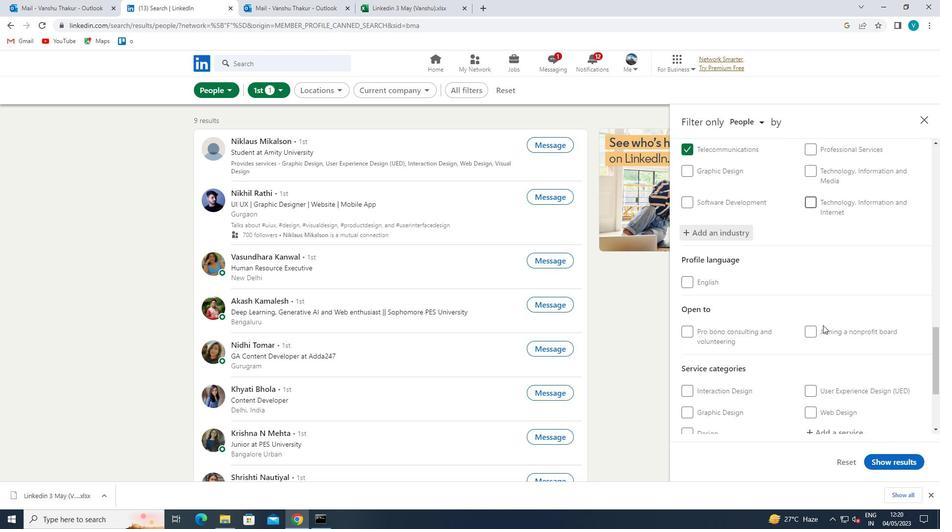 
Action: Mouse moved to (845, 298)
Screenshot: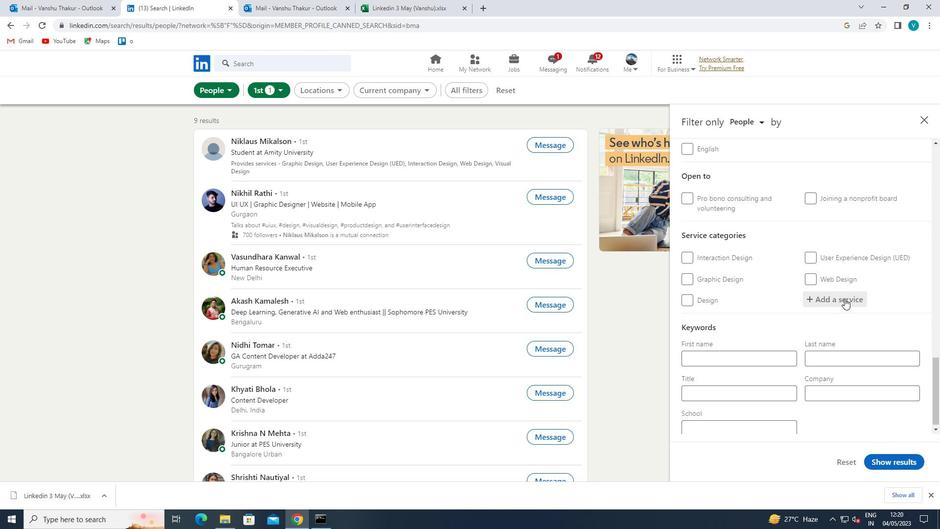 
Action: Mouse pressed left at (845, 298)
Screenshot: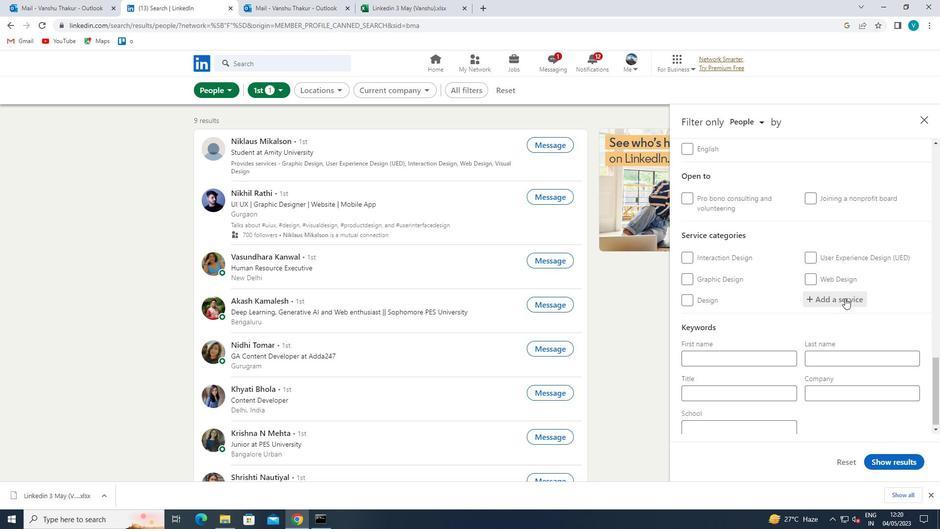 
Action: Mouse moved to (845, 298)
Screenshot: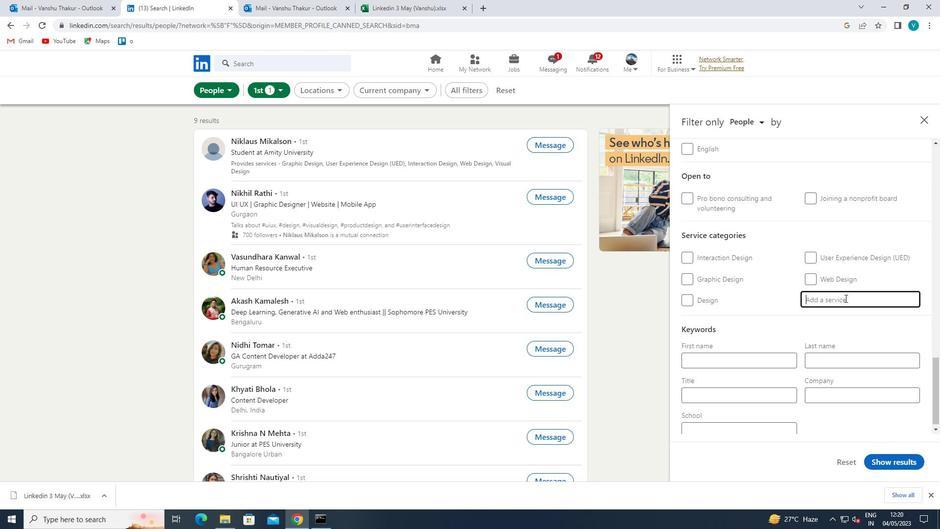 
Action: Key pressed <Key.shift>PRINT<Key.space>
Screenshot: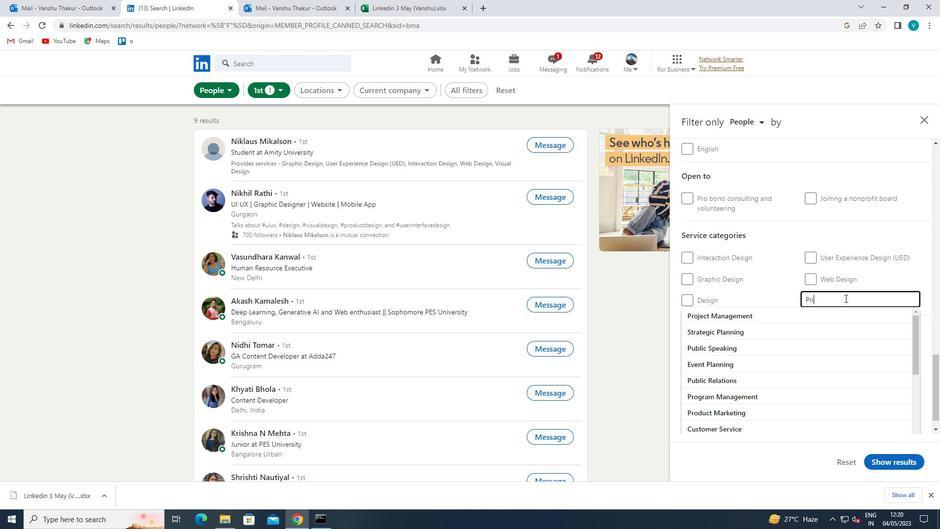 
Action: Mouse moved to (791, 314)
Screenshot: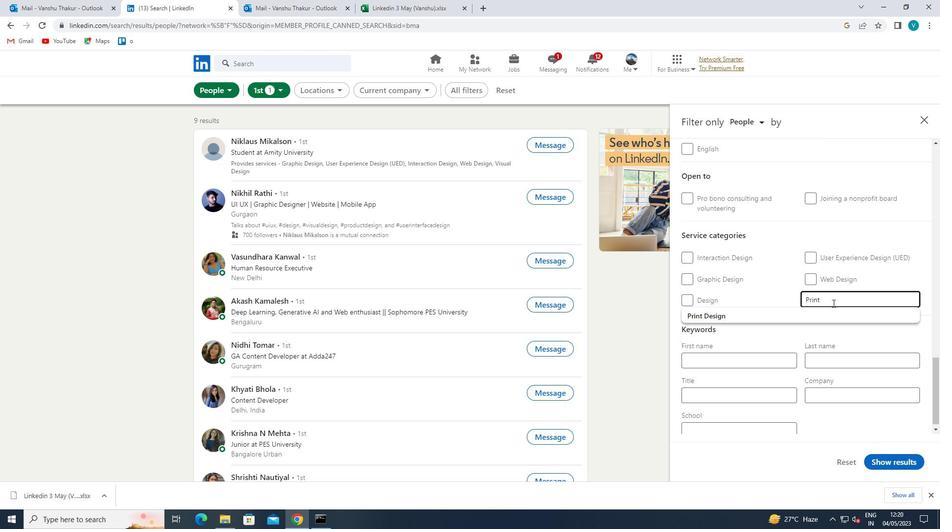 
Action: Mouse pressed left at (791, 314)
Screenshot: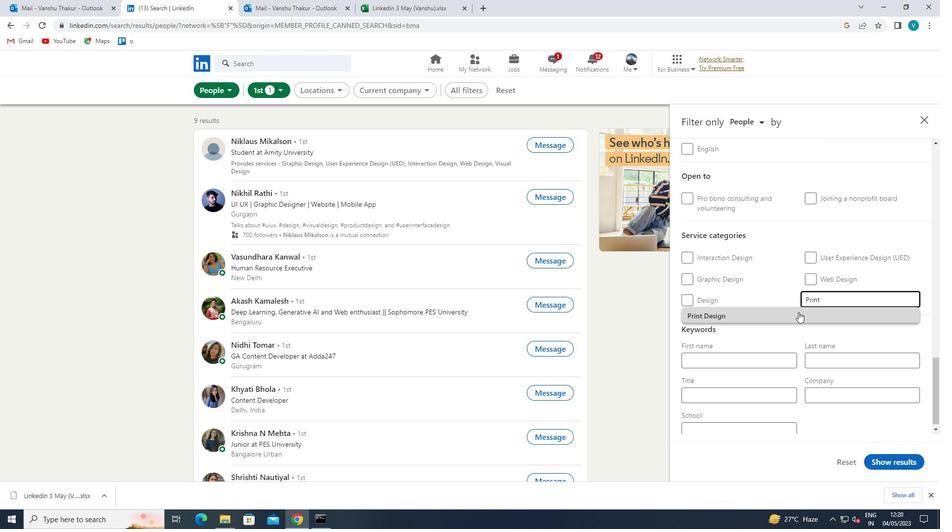 
Action: Mouse moved to (787, 316)
Screenshot: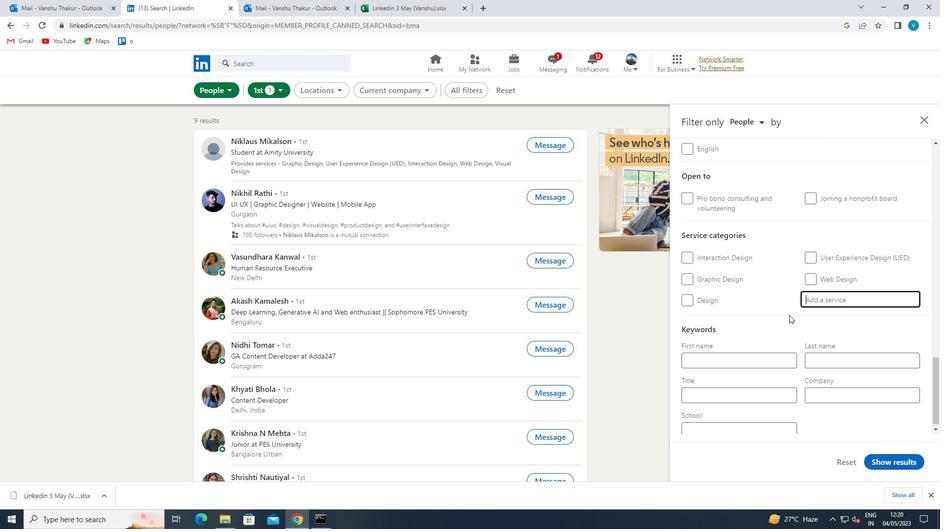 
Action: Mouse scrolled (787, 316) with delta (0, 0)
Screenshot: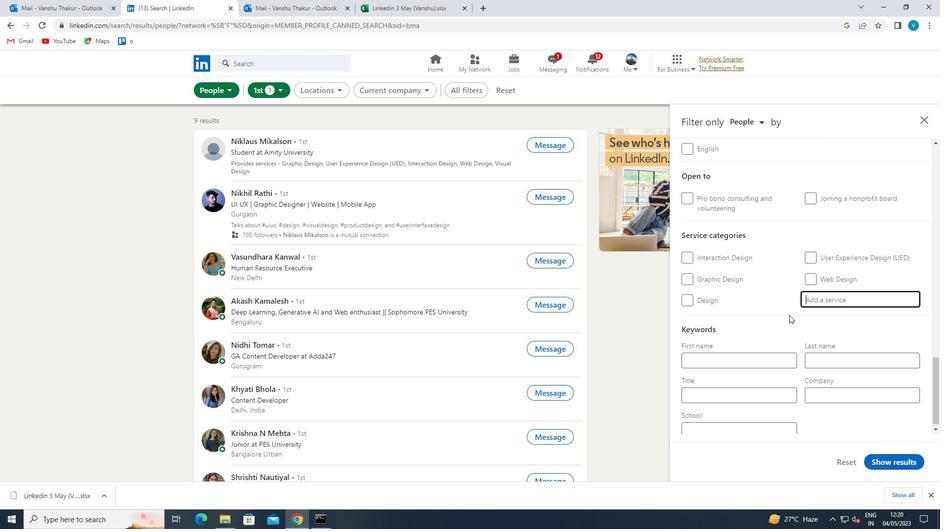 
Action: Mouse moved to (786, 317)
Screenshot: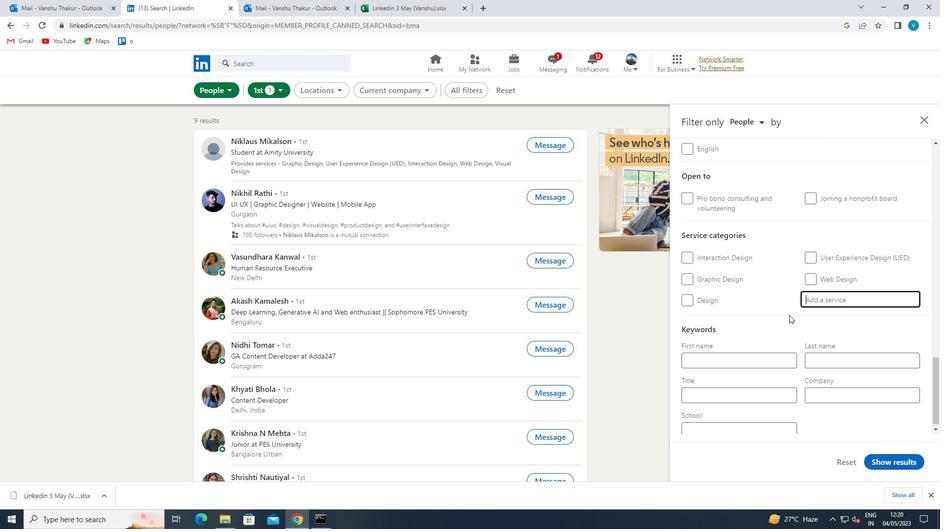 
Action: Mouse scrolled (786, 317) with delta (0, 0)
Screenshot: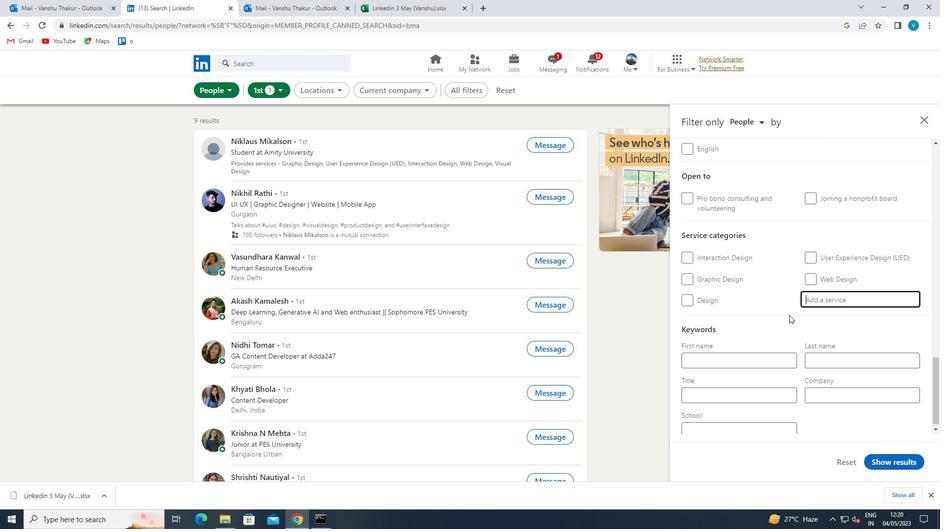 
Action: Mouse moved to (785, 318)
Screenshot: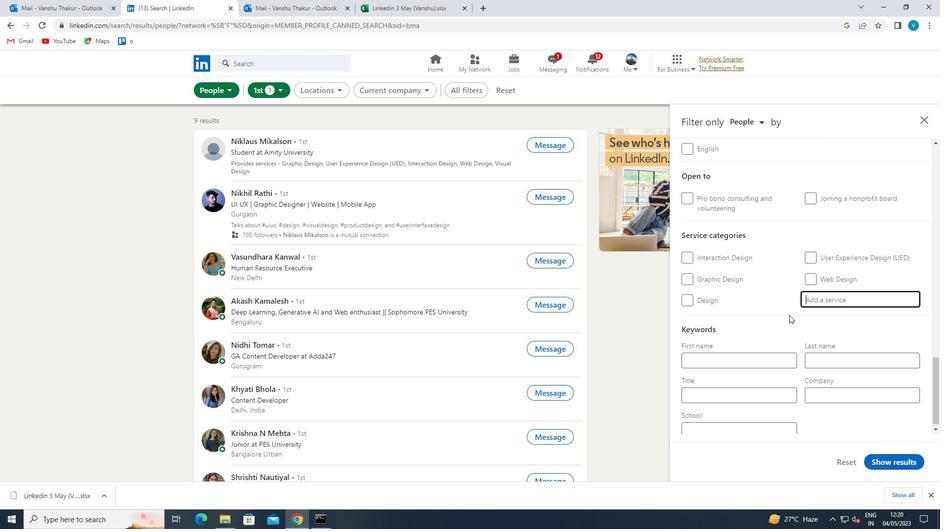 
Action: Mouse scrolled (785, 318) with delta (0, 0)
Screenshot: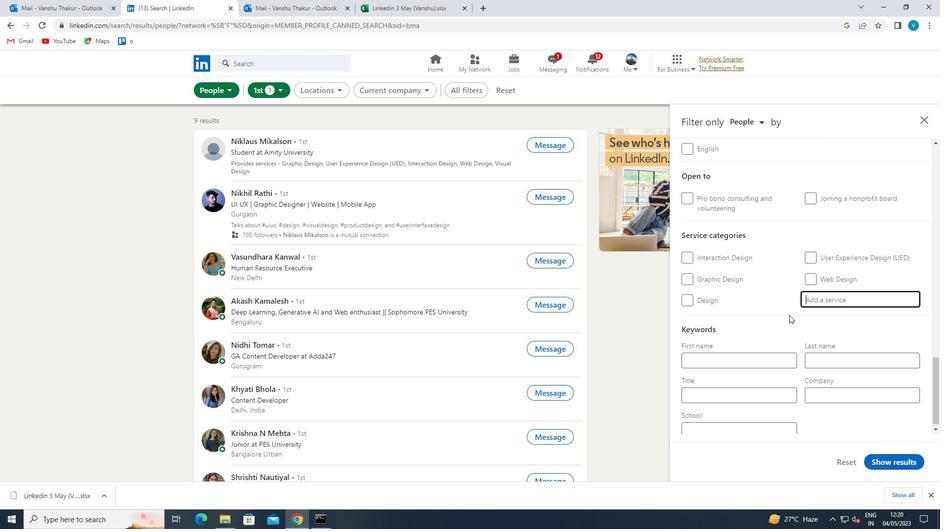 
Action: Mouse moved to (761, 396)
Screenshot: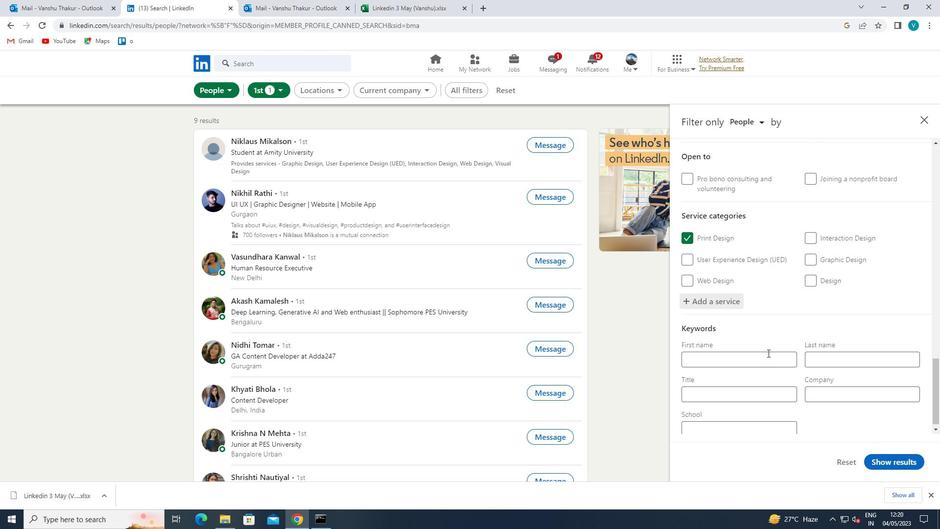 
Action: Mouse pressed left at (761, 396)
Screenshot: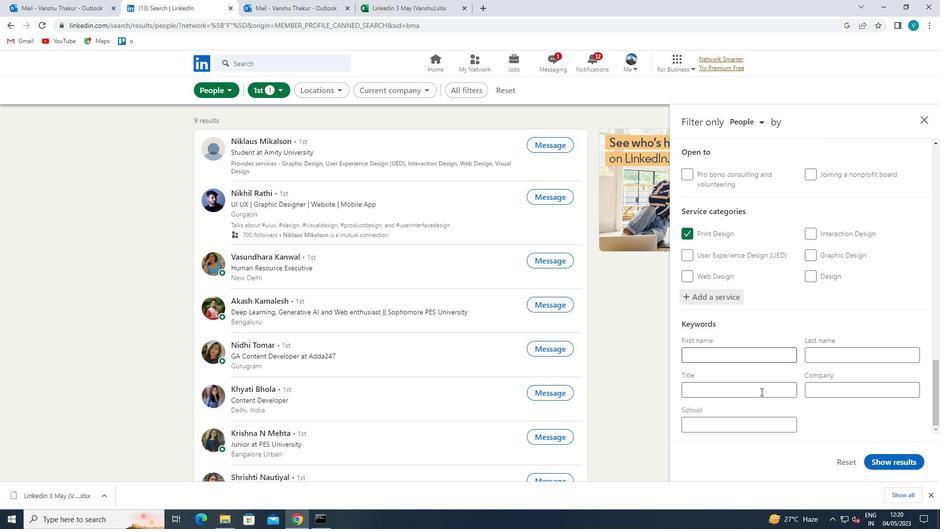 
Action: Key pressed <Key.shift>ARTIFICA<Key.backspace>IAL<Key.space><Key.shift>INTELLIGENCE<Key.space><Key.shift>ENGINEER<Key.space>
Screenshot: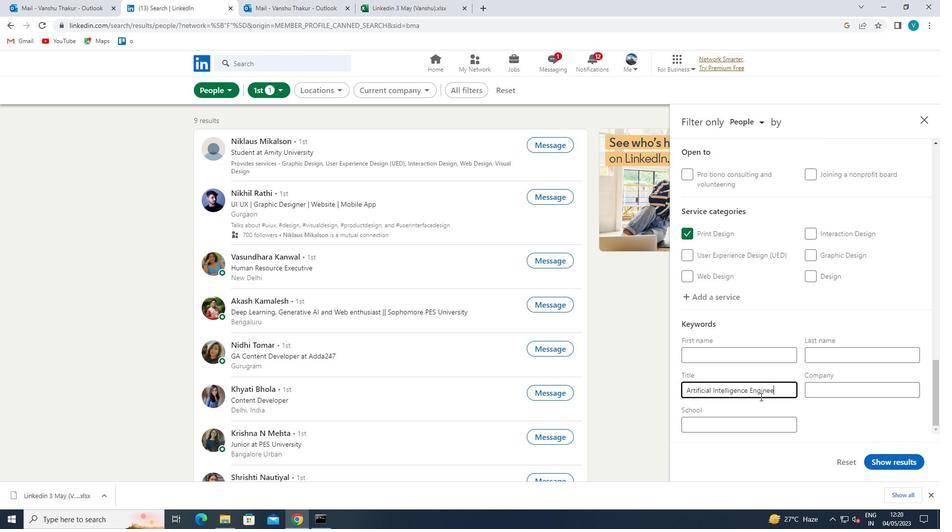 
Action: Mouse moved to (893, 460)
Screenshot: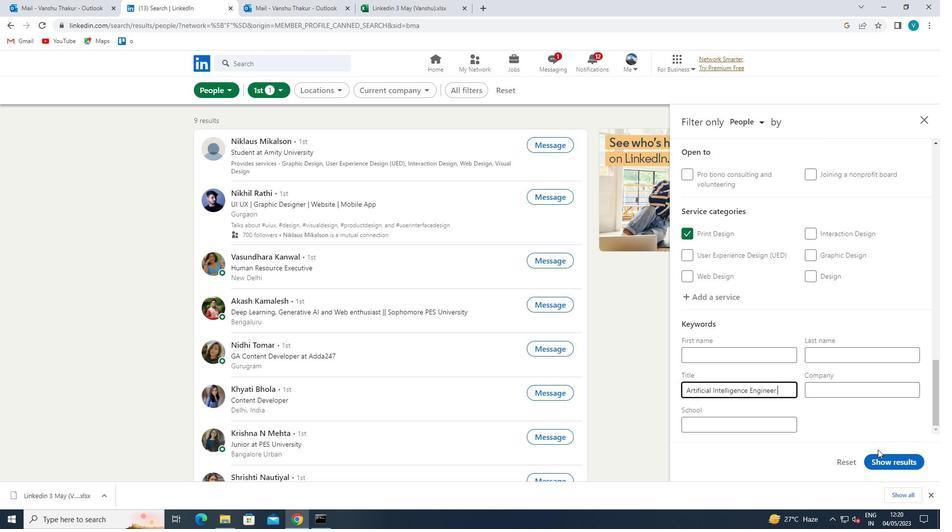 
Action: Mouse pressed left at (893, 460)
Screenshot: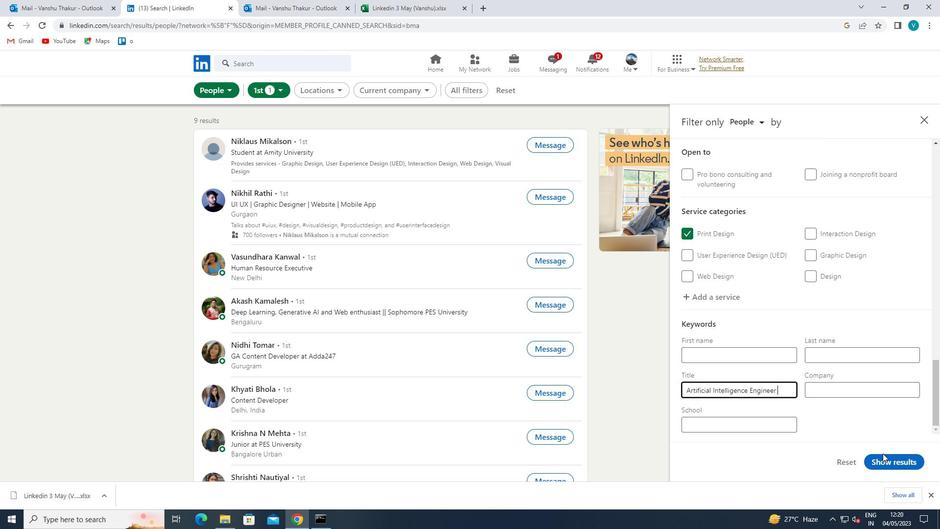 
